 Task: Search one way flight ticket for 2 adults, 4 children and 1 infant on lap in business from Dayton: James M. Cox Dayton International Airport to Raleigh: Raleigh-durham International Airport on 8-5-2023. Choice of flights is Sun country airlines. Number of bags: 8 checked bags. Price is upto 60000. Outbound departure time preference is 19:00.
Action: Mouse moved to (301, 247)
Screenshot: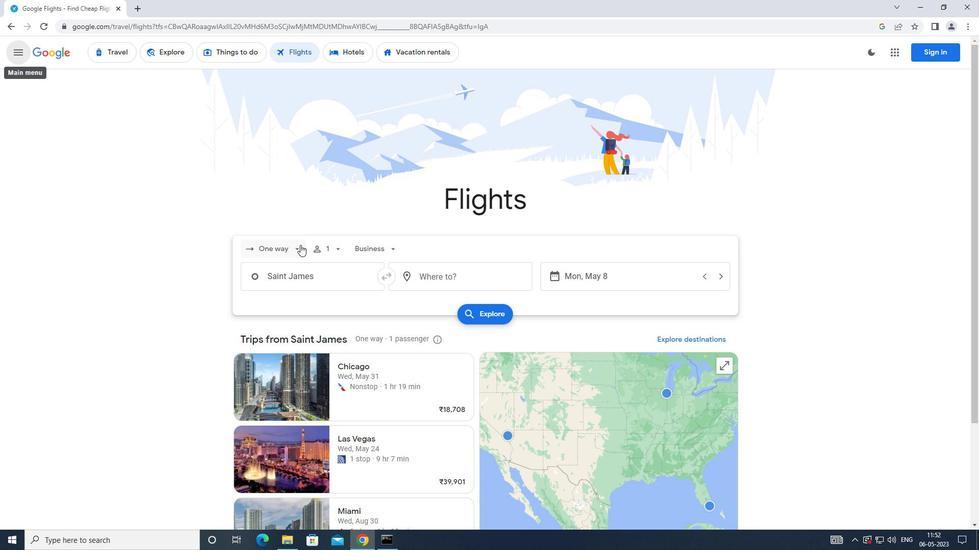 
Action: Mouse pressed left at (301, 247)
Screenshot: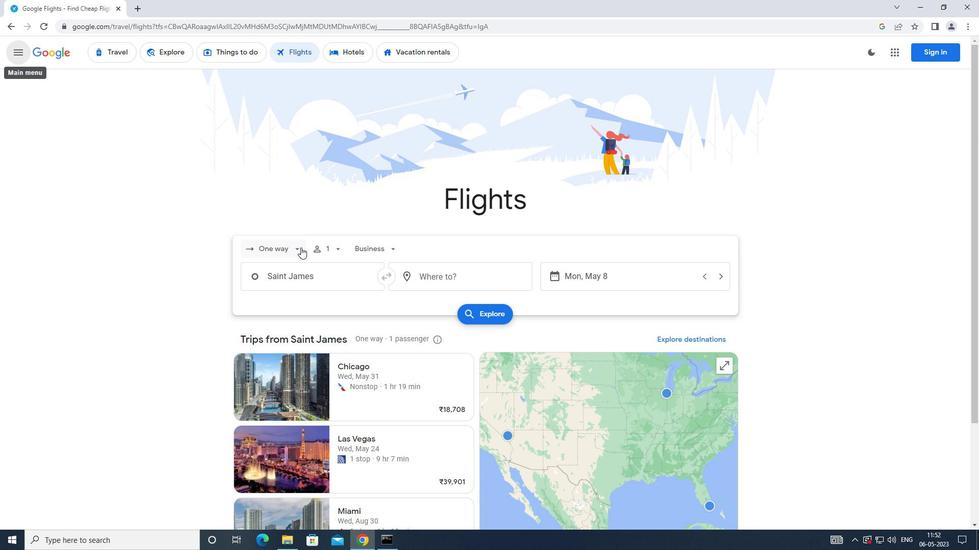 
Action: Mouse moved to (302, 294)
Screenshot: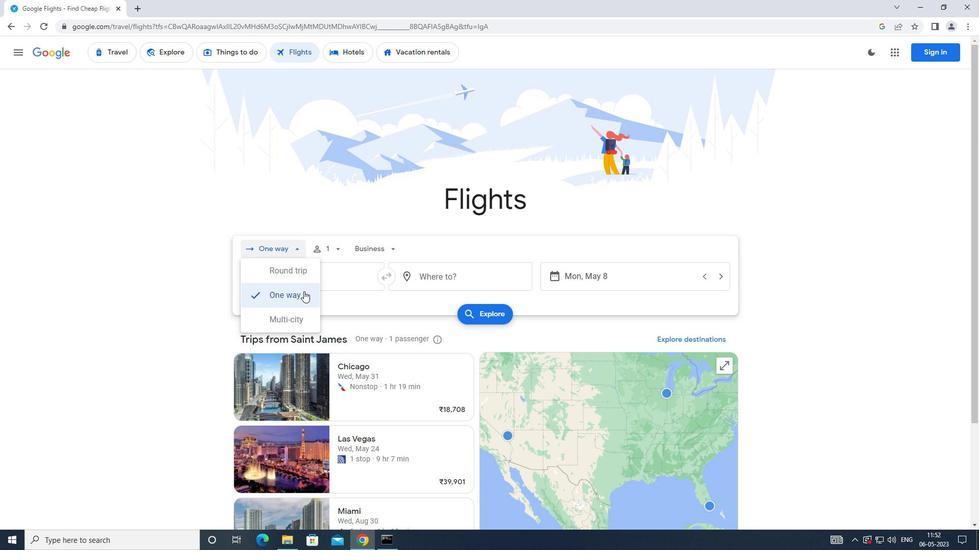 
Action: Mouse pressed left at (302, 294)
Screenshot: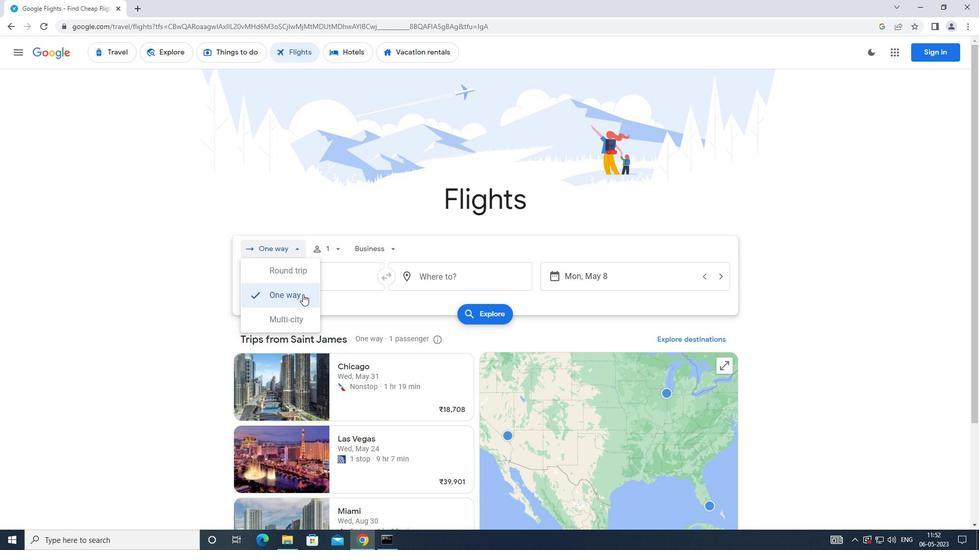 
Action: Mouse moved to (339, 252)
Screenshot: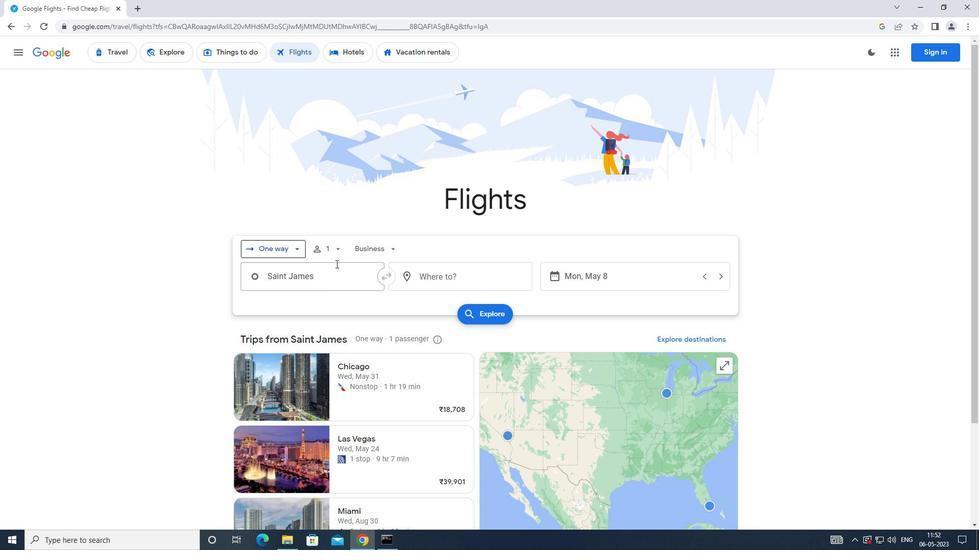 
Action: Mouse pressed left at (339, 252)
Screenshot: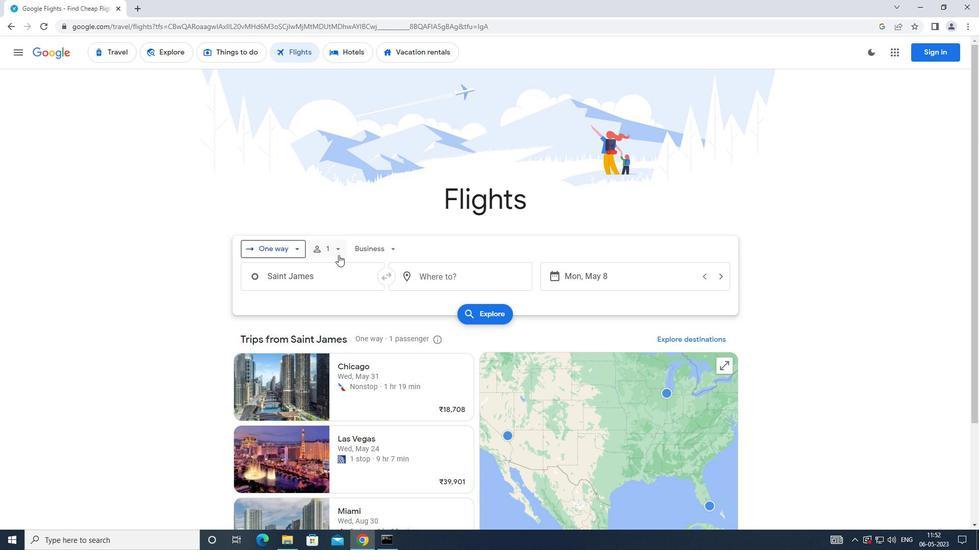 
Action: Mouse moved to (413, 283)
Screenshot: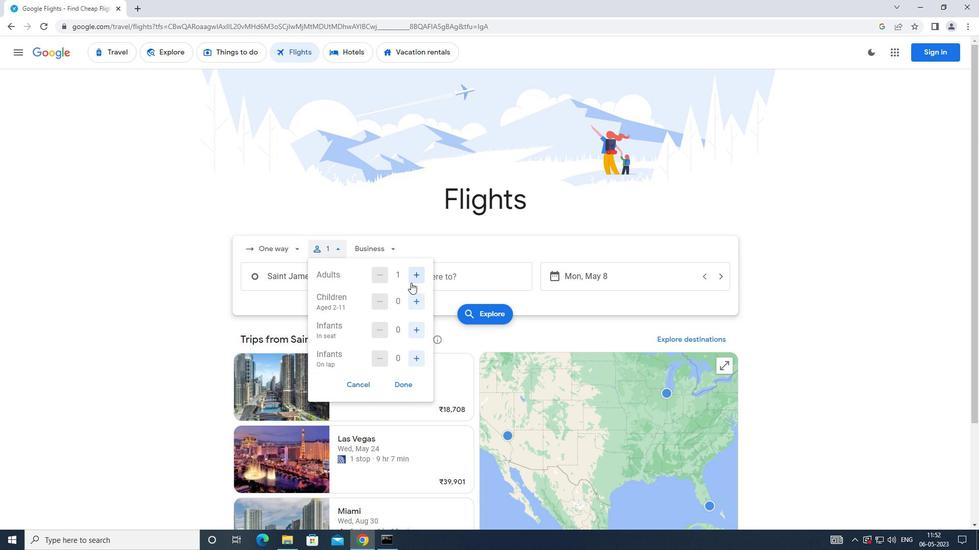 
Action: Mouse pressed left at (413, 283)
Screenshot: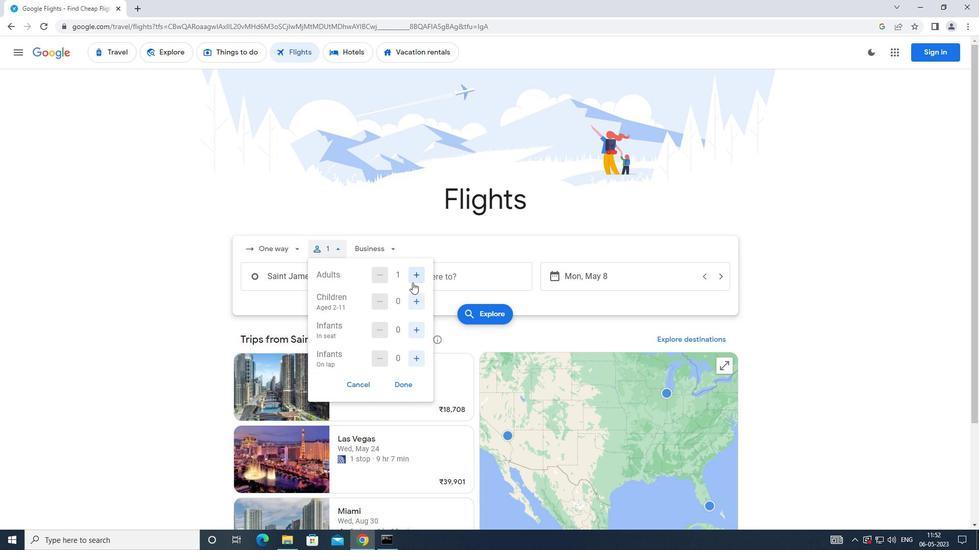 
Action: Mouse moved to (418, 306)
Screenshot: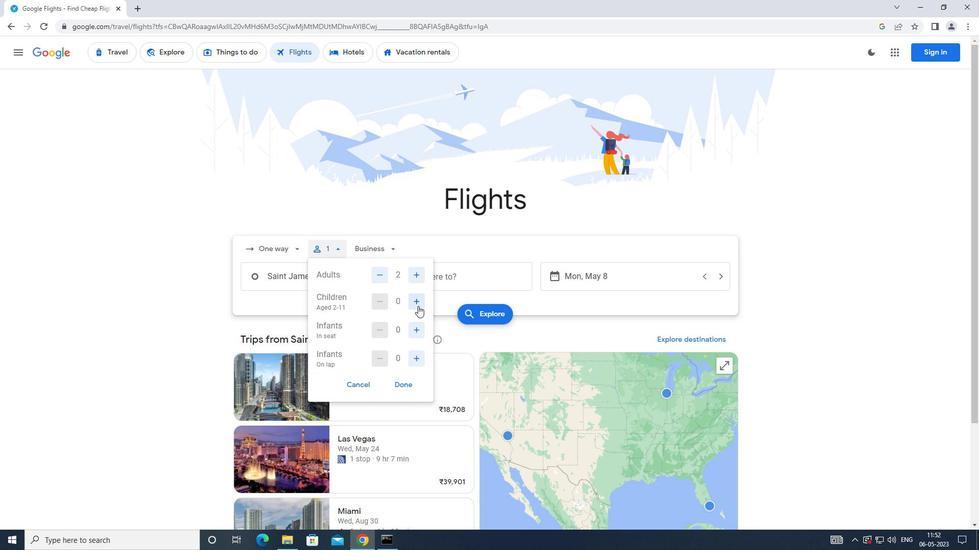 
Action: Mouse pressed left at (418, 306)
Screenshot: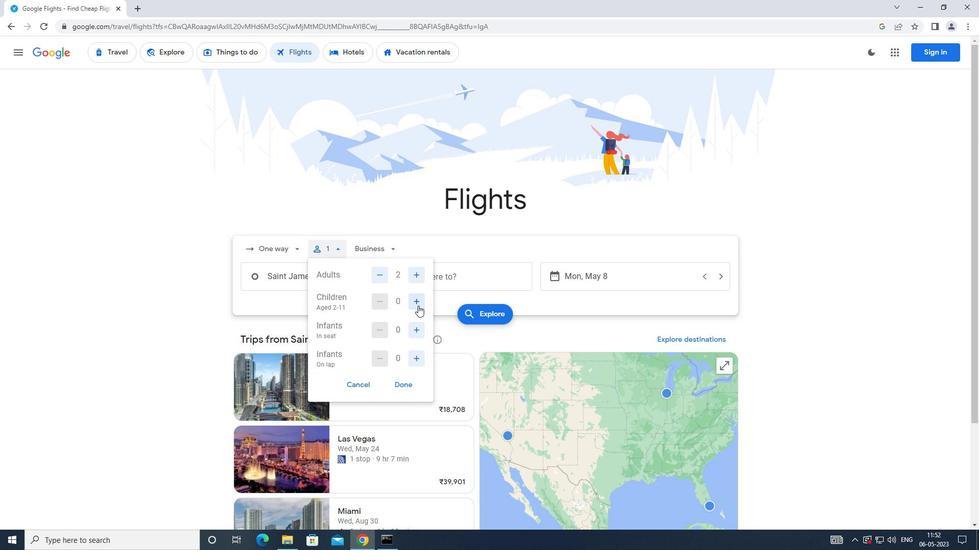 
Action: Mouse moved to (418, 306)
Screenshot: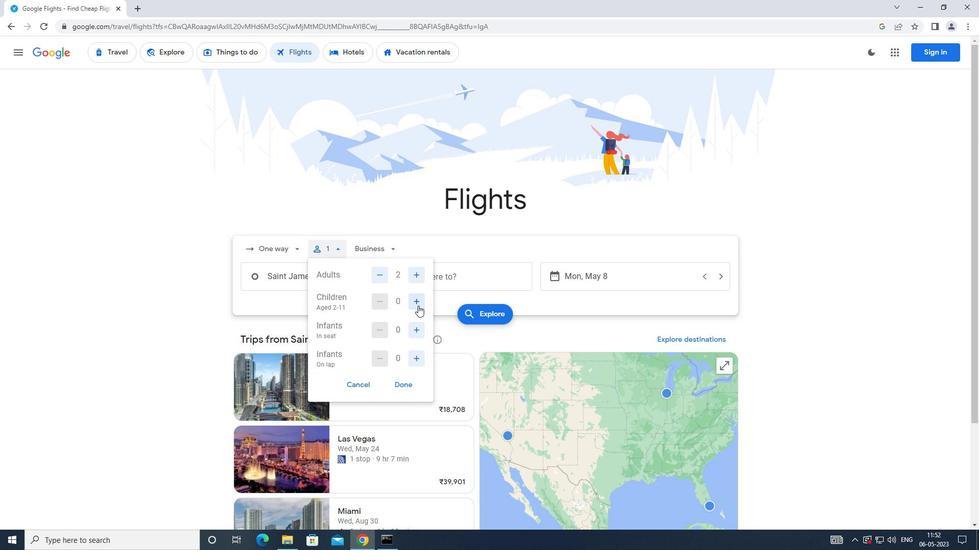 
Action: Mouse pressed left at (418, 306)
Screenshot: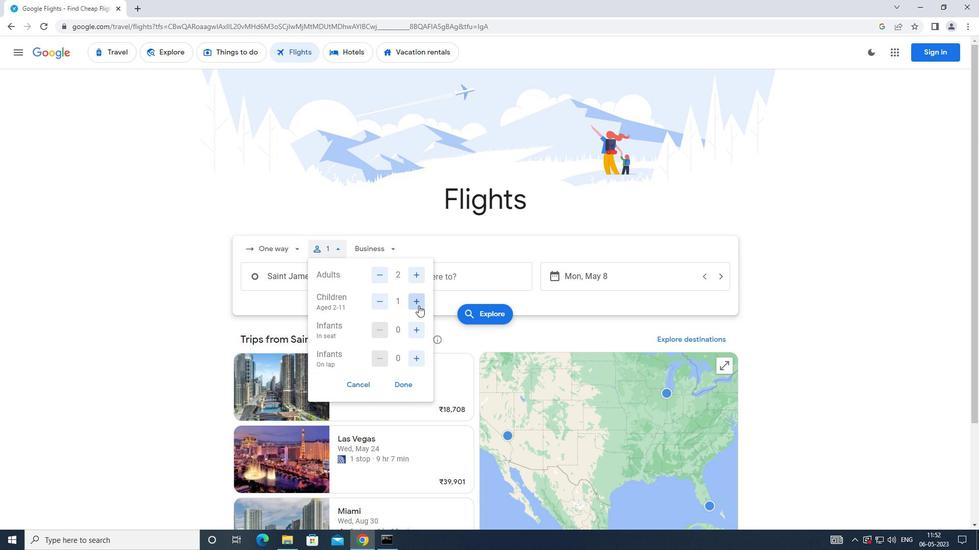 
Action: Mouse pressed left at (418, 306)
Screenshot: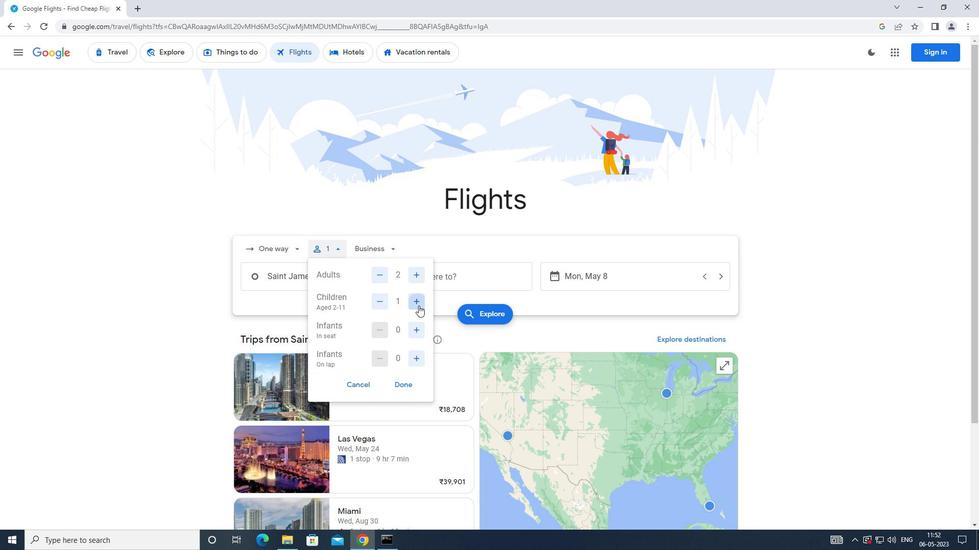 
Action: Mouse pressed left at (418, 306)
Screenshot: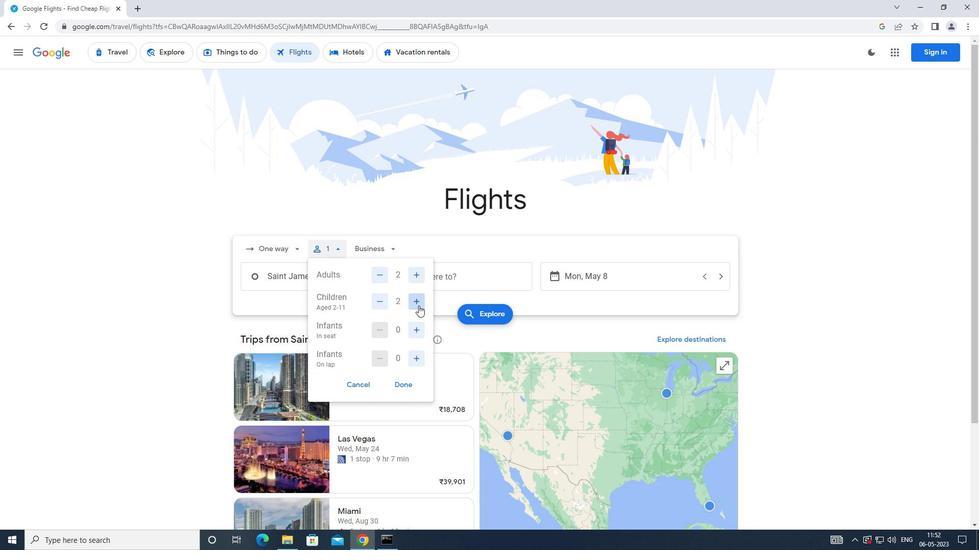 
Action: Mouse moved to (414, 327)
Screenshot: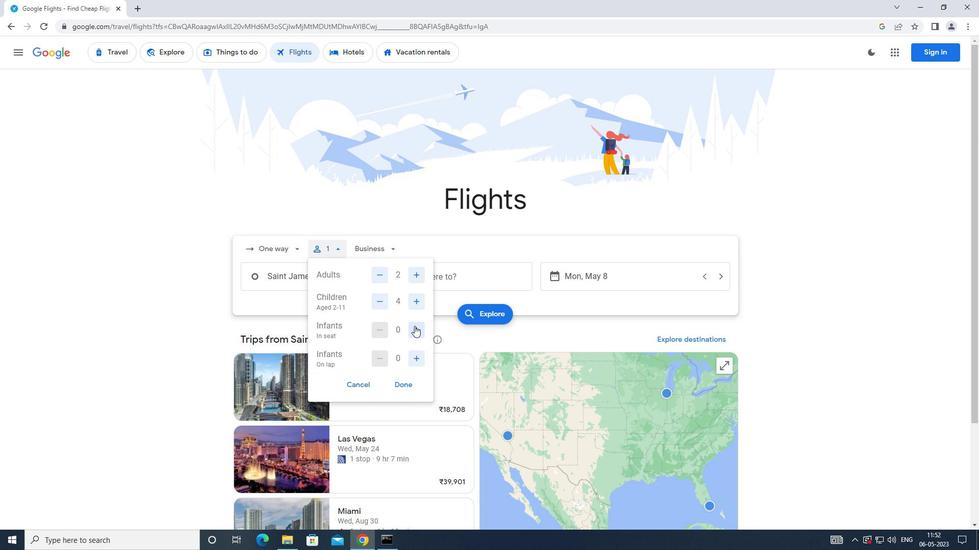 
Action: Mouse pressed left at (414, 327)
Screenshot: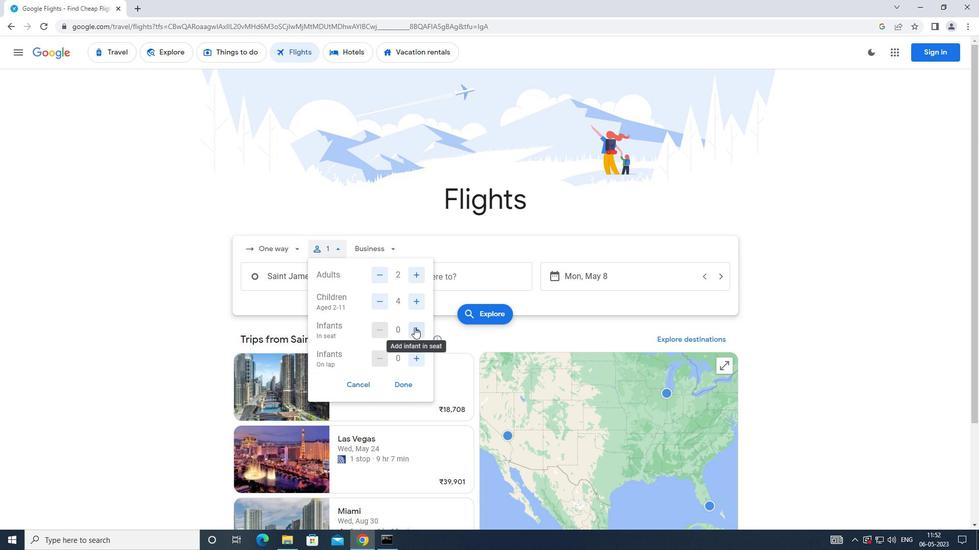 
Action: Mouse moved to (410, 389)
Screenshot: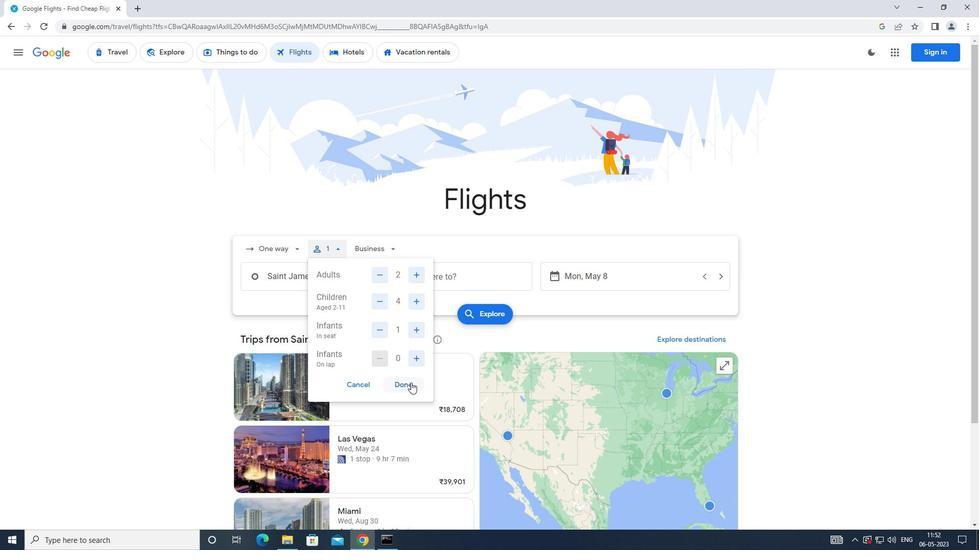 
Action: Mouse pressed left at (410, 389)
Screenshot: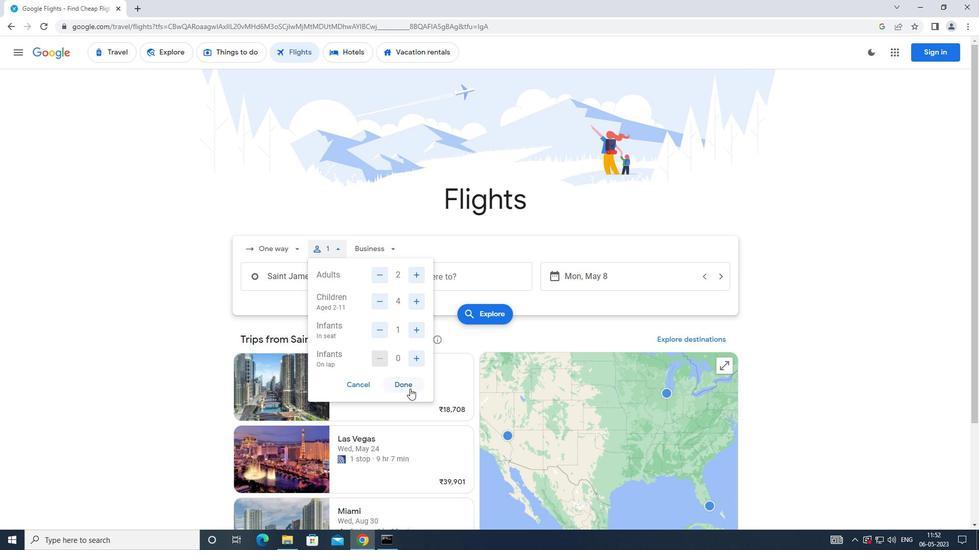 
Action: Mouse moved to (387, 248)
Screenshot: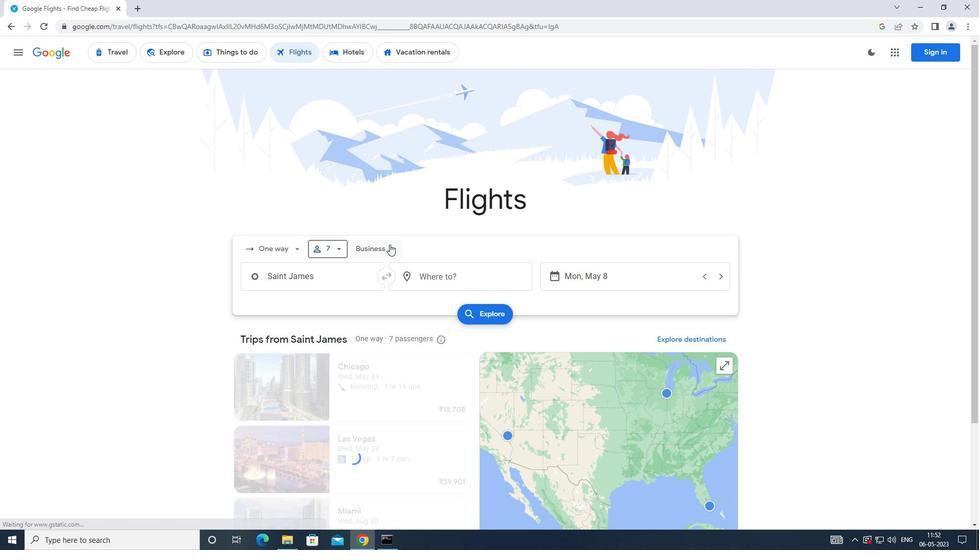
Action: Mouse pressed left at (387, 248)
Screenshot: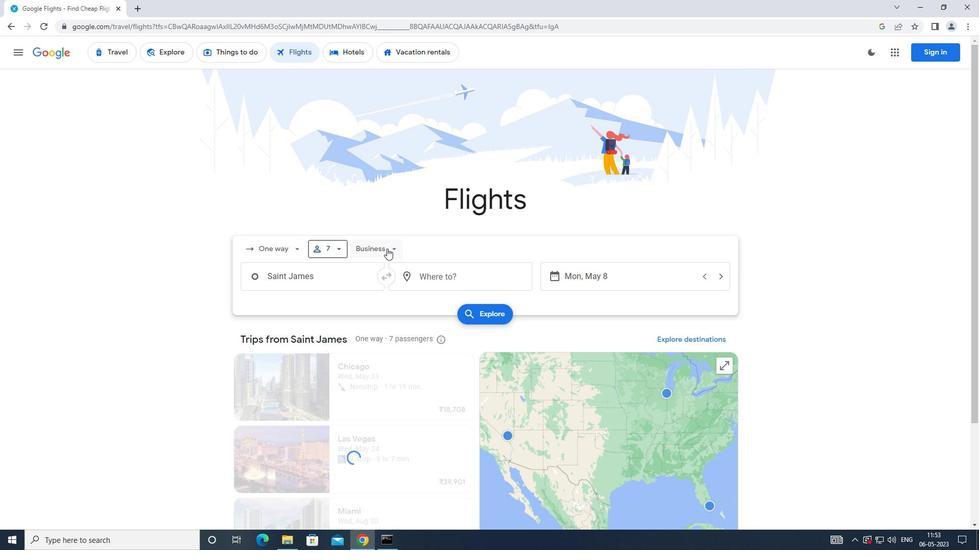 
Action: Mouse moved to (384, 318)
Screenshot: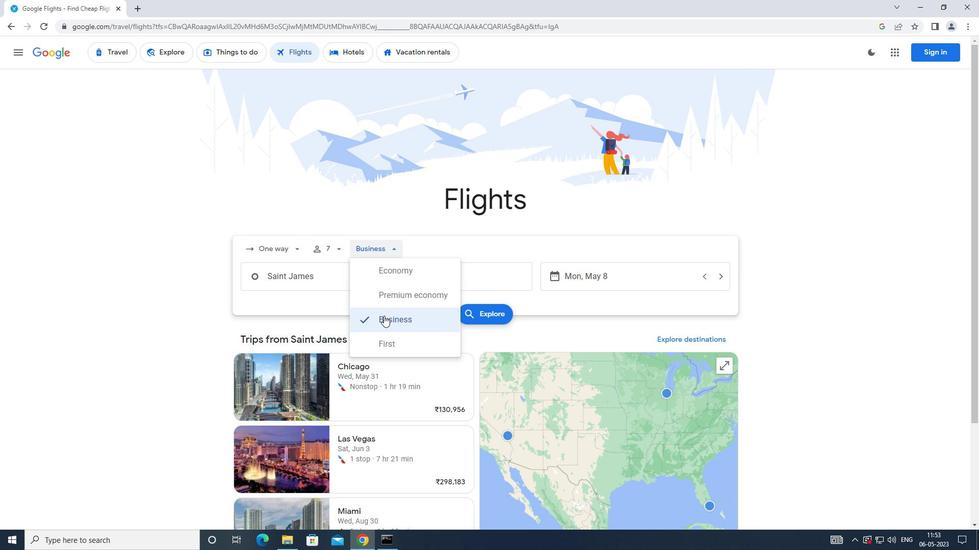 
Action: Mouse pressed left at (384, 318)
Screenshot: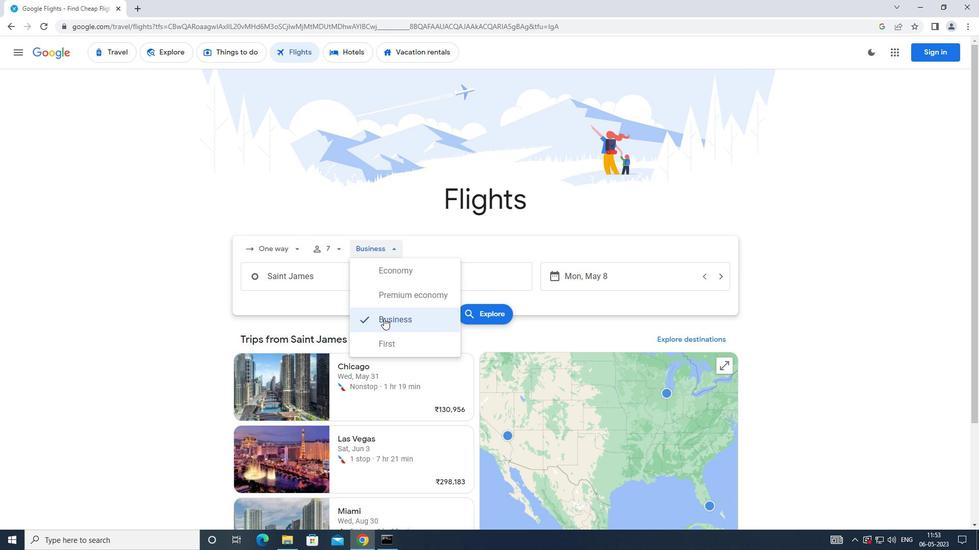 
Action: Mouse moved to (315, 284)
Screenshot: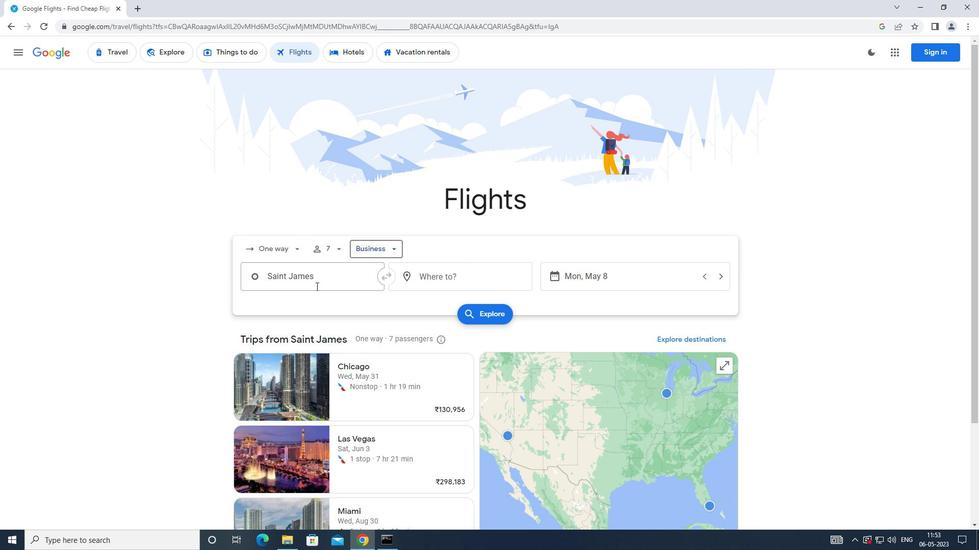 
Action: Mouse pressed left at (315, 284)
Screenshot: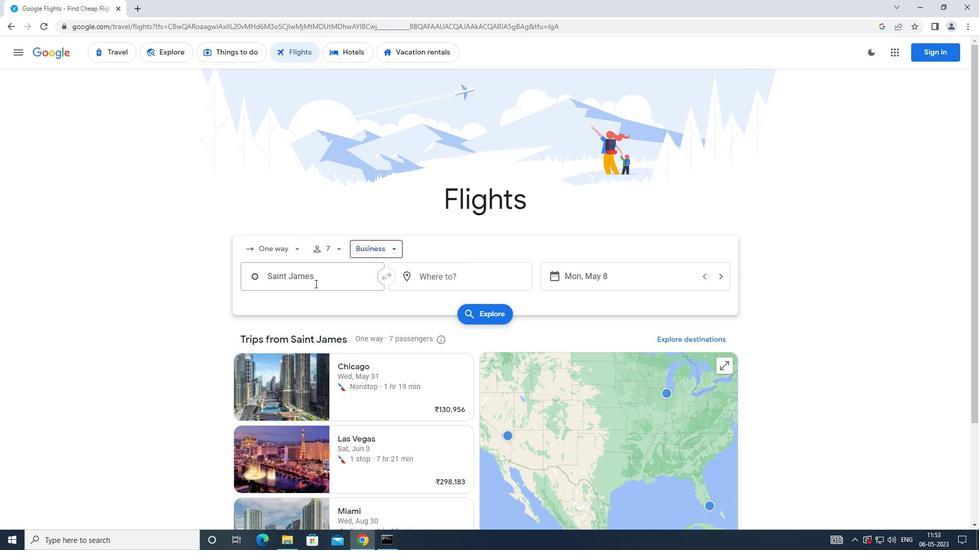 
Action: Mouse moved to (320, 295)
Screenshot: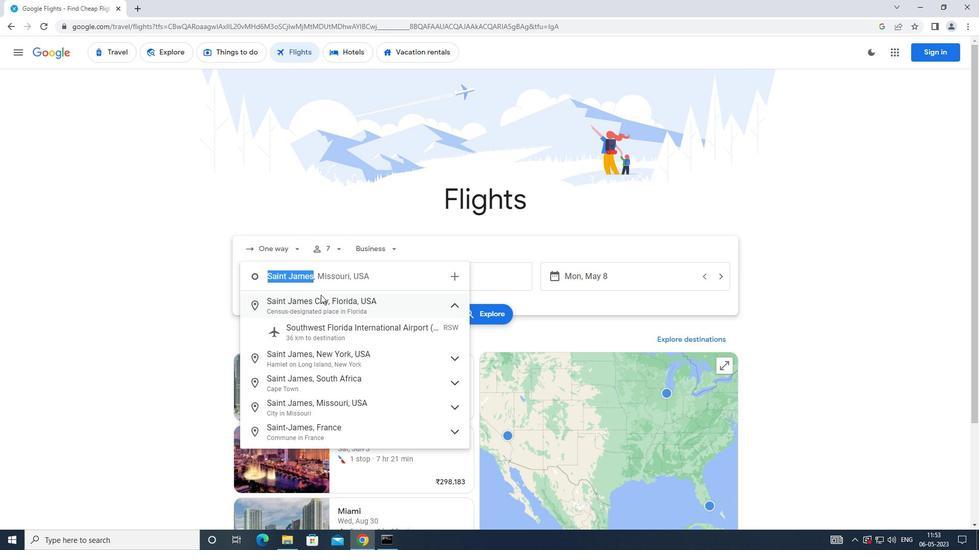 
Action: Key pressed <Key.caps_lock>j<Key.caps_lock>ames<Key.space><Key.caps_lock>m<Key.caps_lock>.<Key.enter>
Screenshot: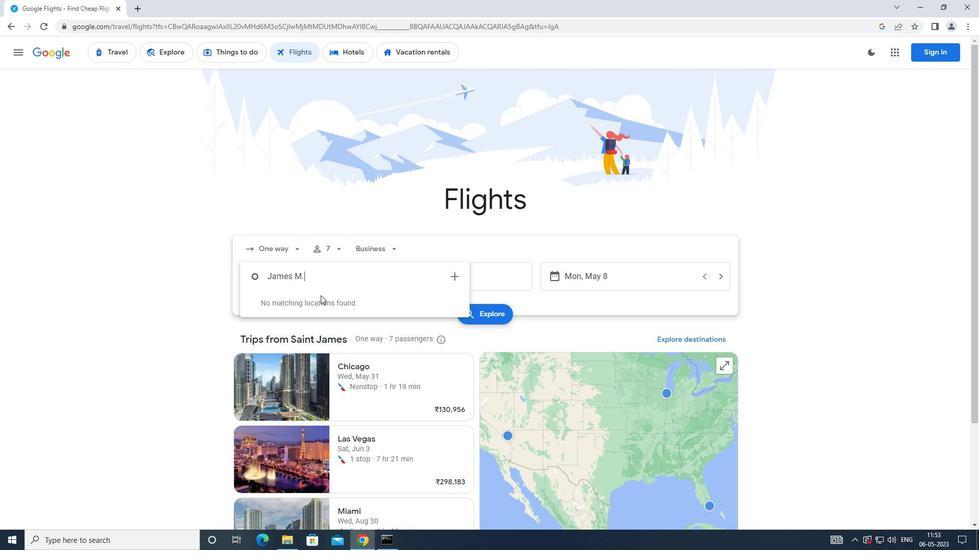 
Action: Mouse moved to (437, 285)
Screenshot: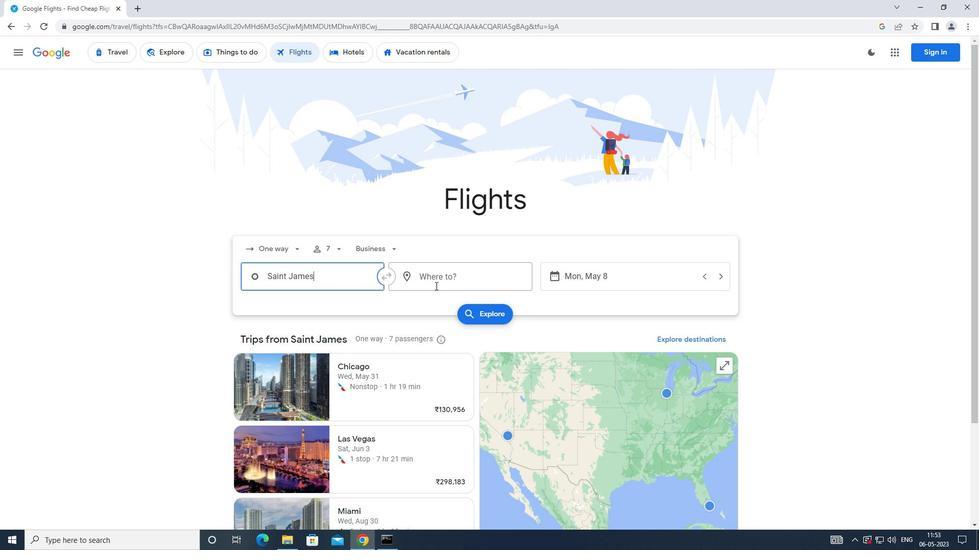 
Action: Mouse pressed left at (437, 285)
Screenshot: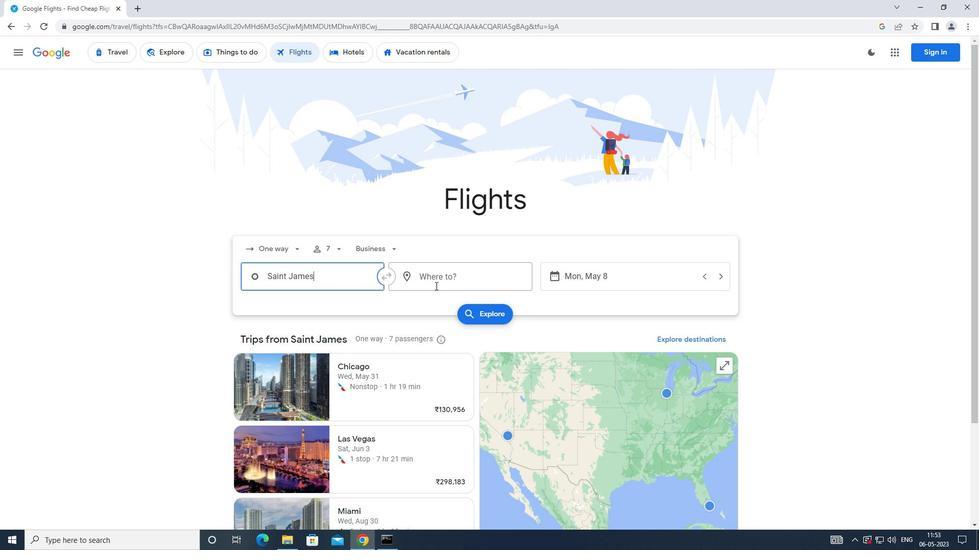 
Action: Mouse moved to (437, 285)
Screenshot: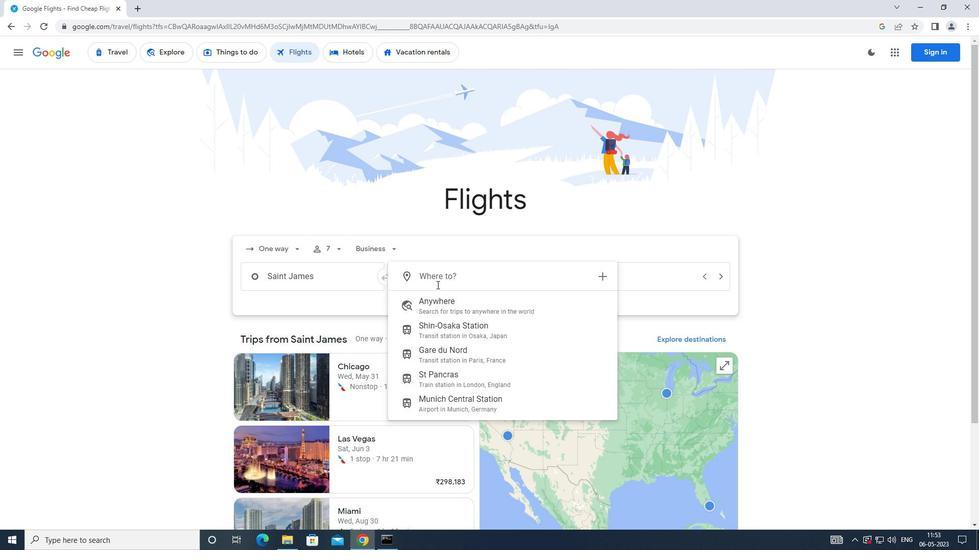
Action: Key pressed <Key.caps_lock>r<Key.caps_lock>
Screenshot: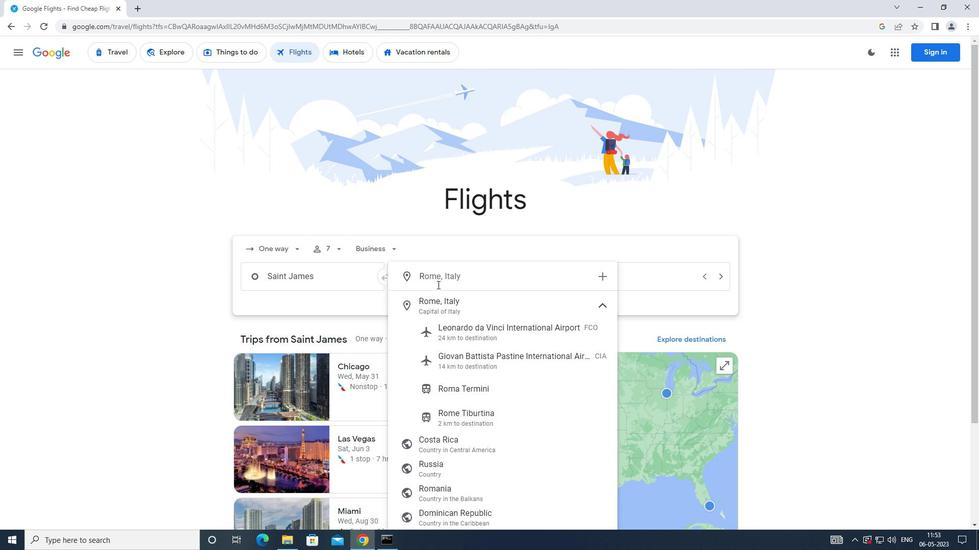 
Action: Mouse moved to (437, 285)
Screenshot: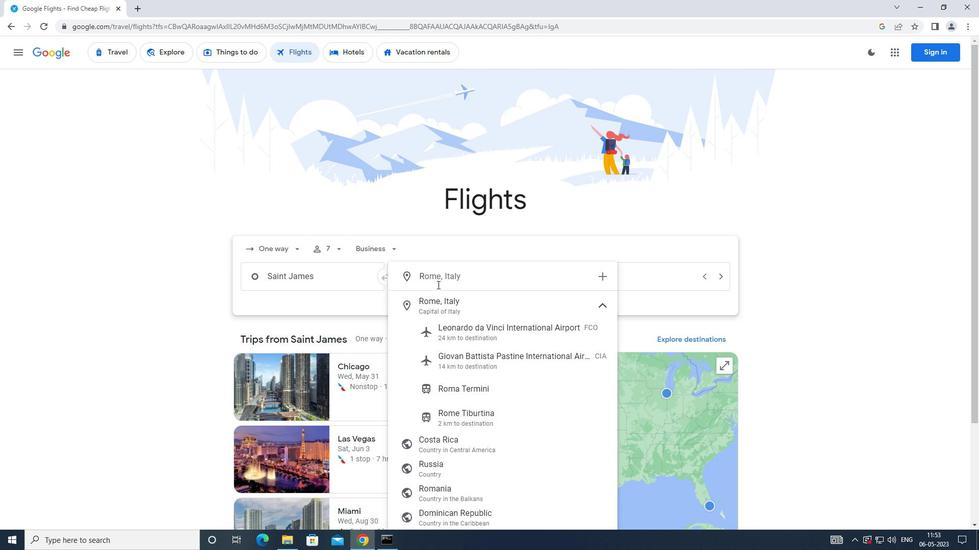 
Action: Key pressed a
Screenshot: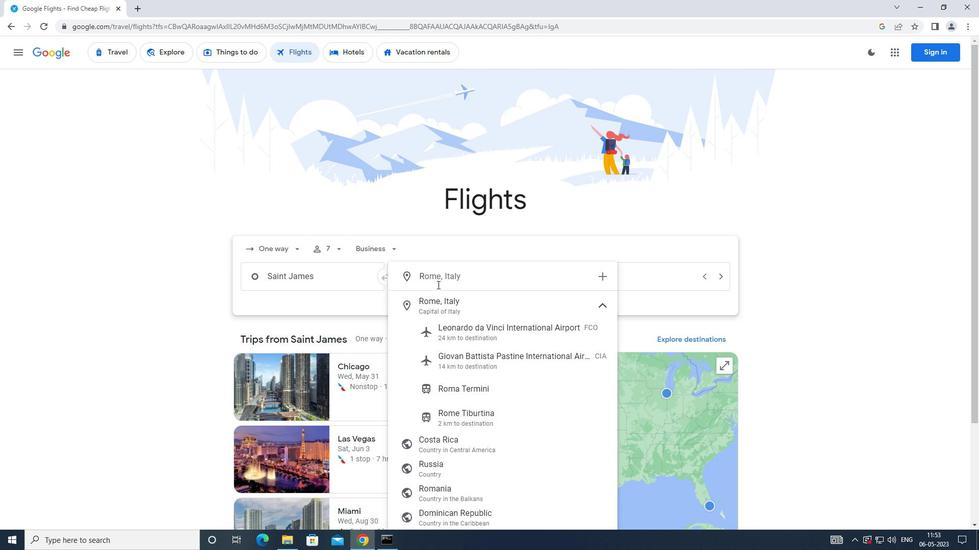 
Action: Mouse moved to (437, 285)
Screenshot: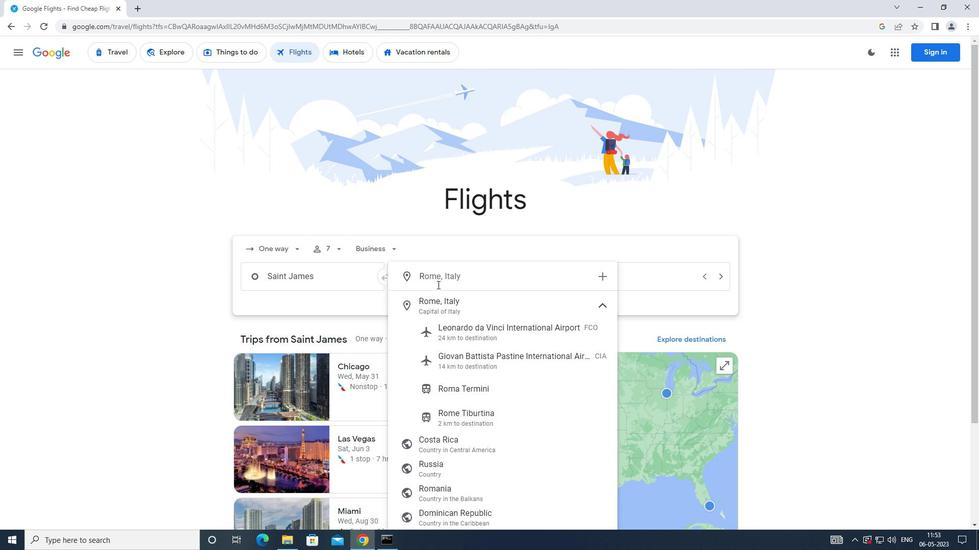
Action: Key pressed leigh
Screenshot: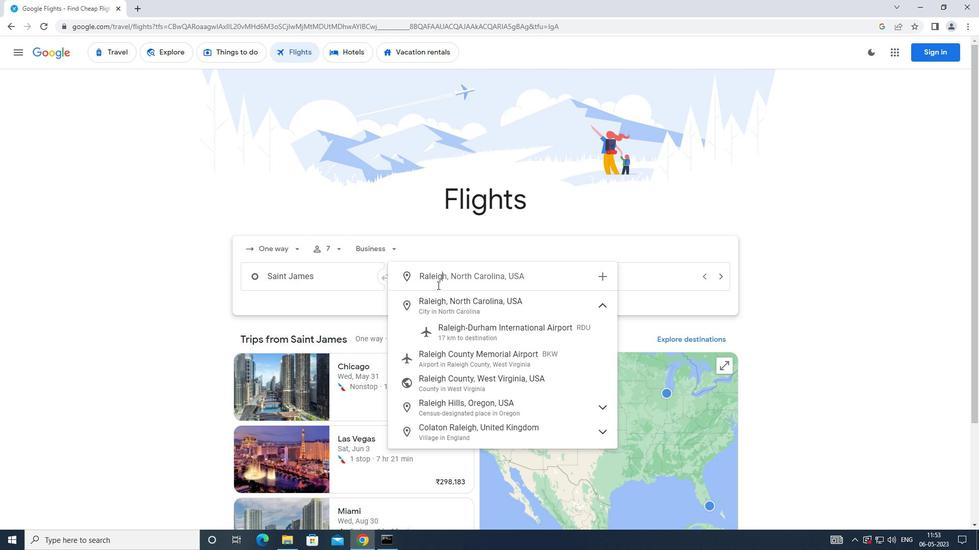 
Action: Mouse moved to (454, 345)
Screenshot: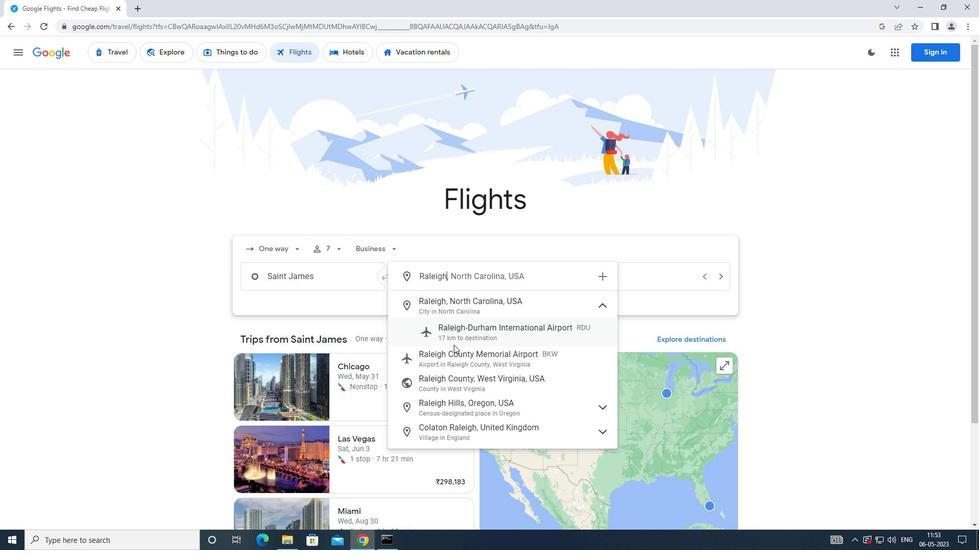 
Action: Mouse pressed left at (454, 345)
Screenshot: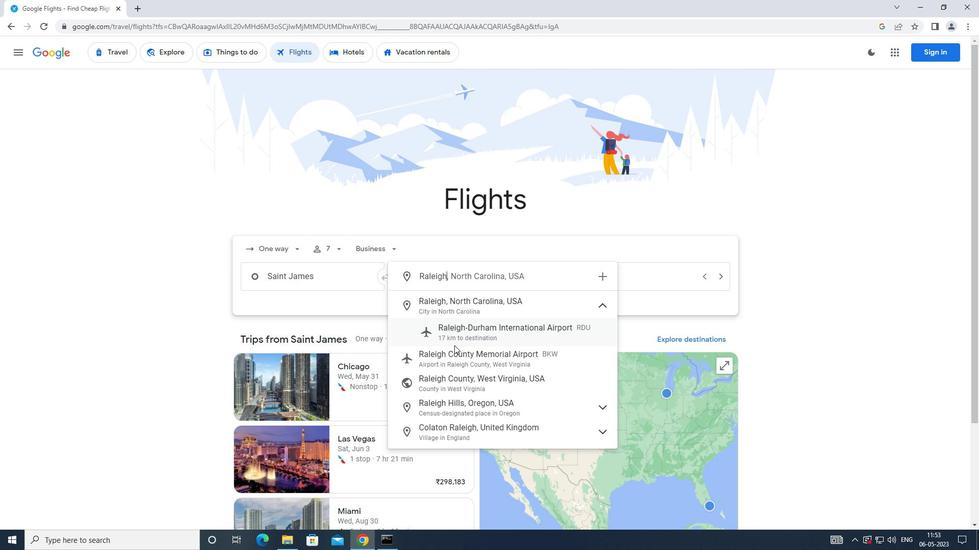 
Action: Mouse moved to (551, 282)
Screenshot: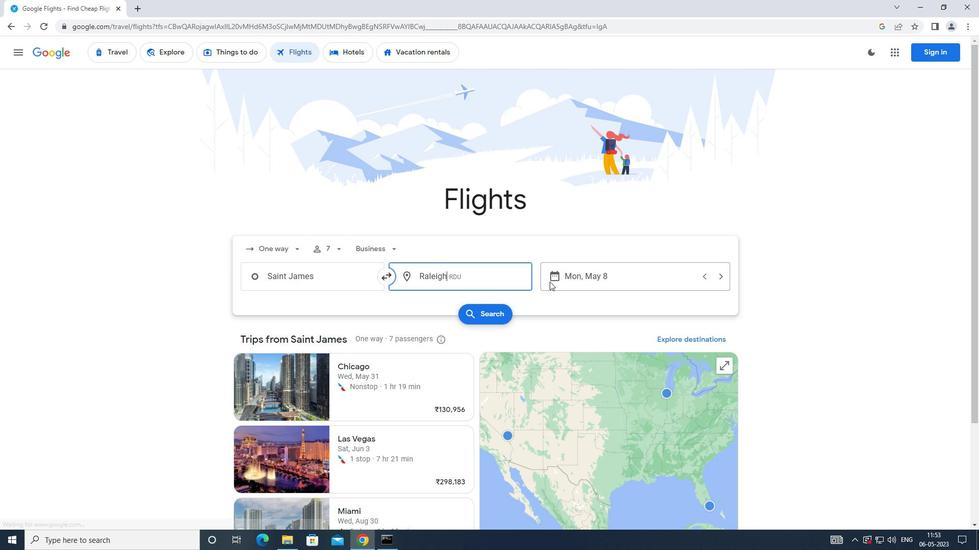 
Action: Mouse pressed left at (551, 282)
Screenshot: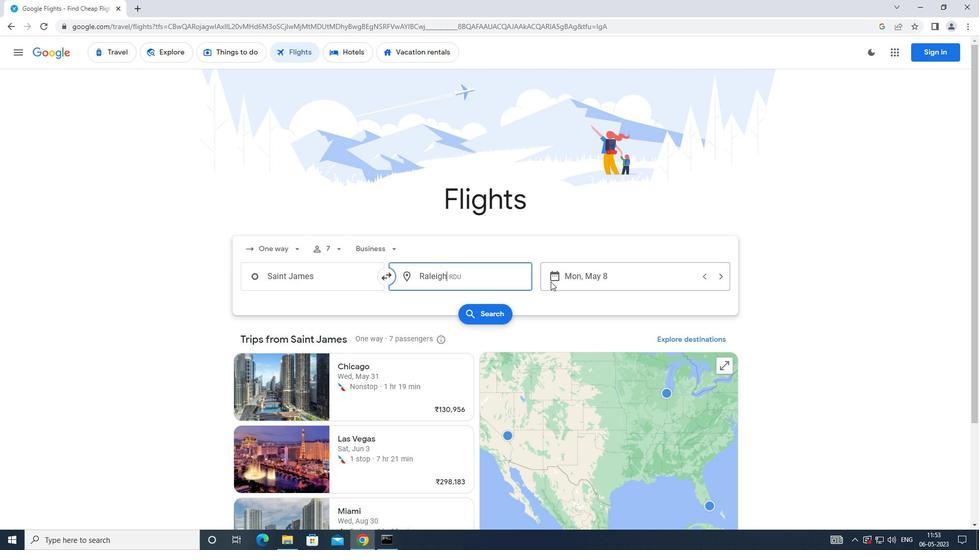 
Action: Mouse moved to (397, 367)
Screenshot: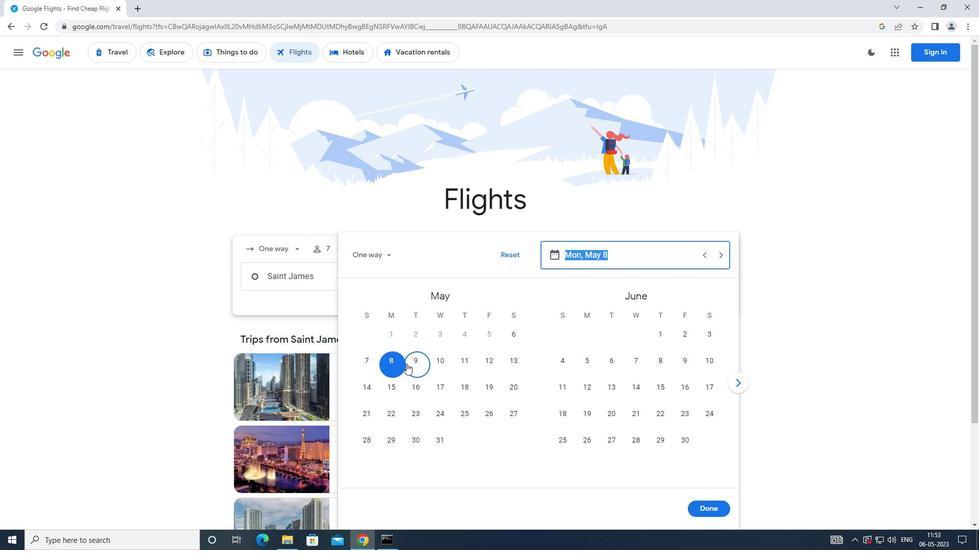 
Action: Mouse pressed left at (397, 367)
Screenshot: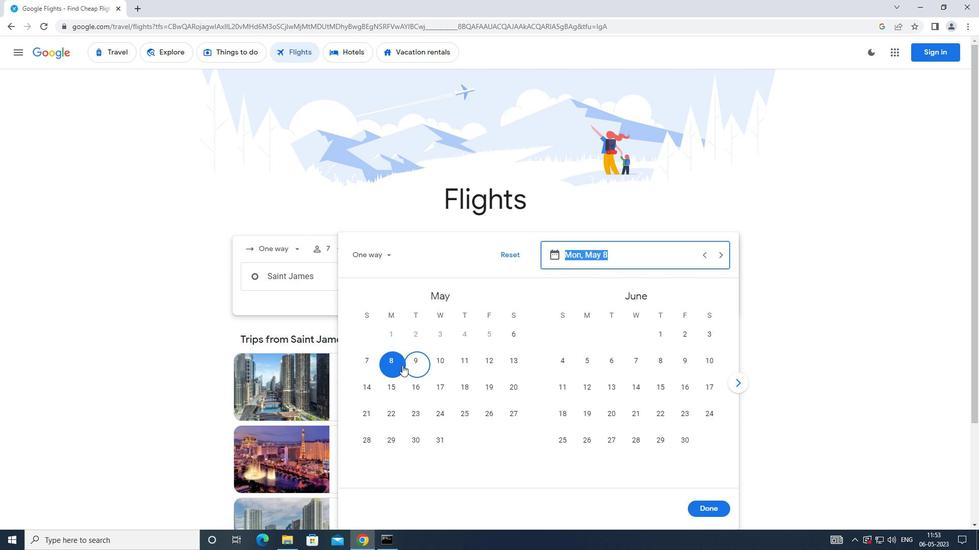 
Action: Mouse moved to (705, 512)
Screenshot: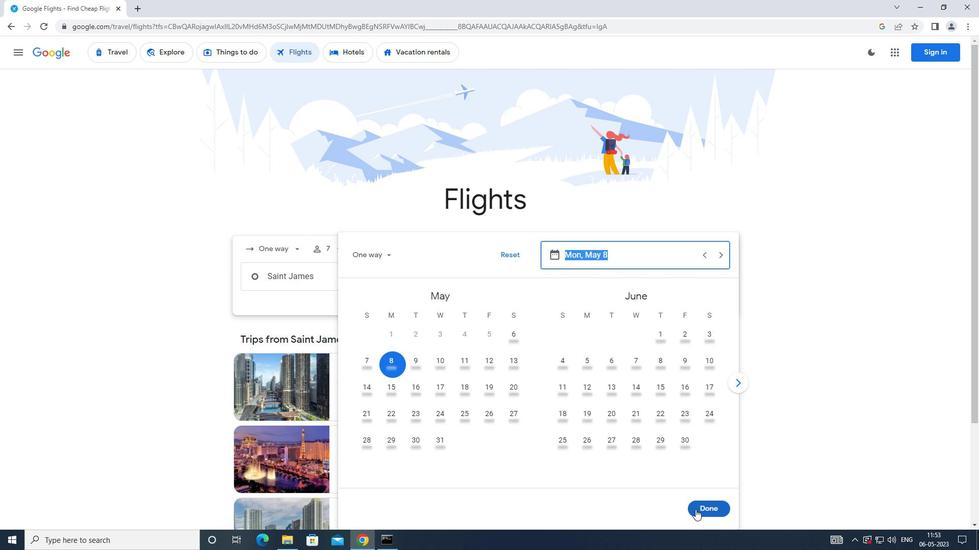 
Action: Mouse pressed left at (705, 512)
Screenshot: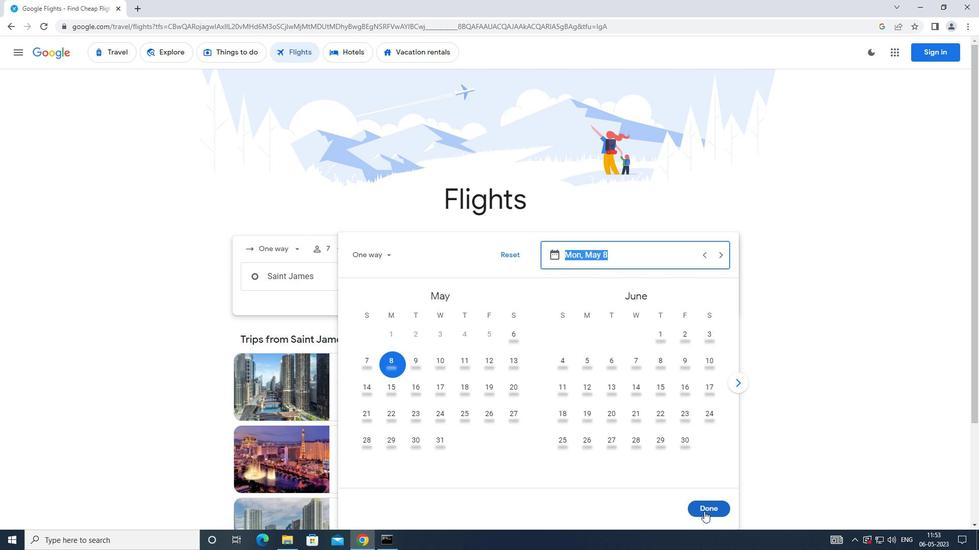 
Action: Mouse moved to (491, 310)
Screenshot: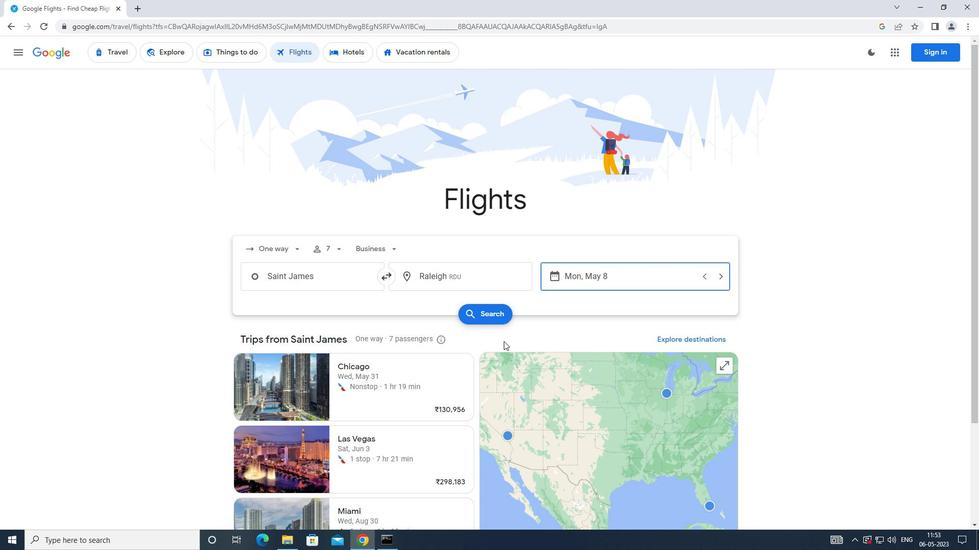 
Action: Mouse pressed left at (491, 310)
Screenshot: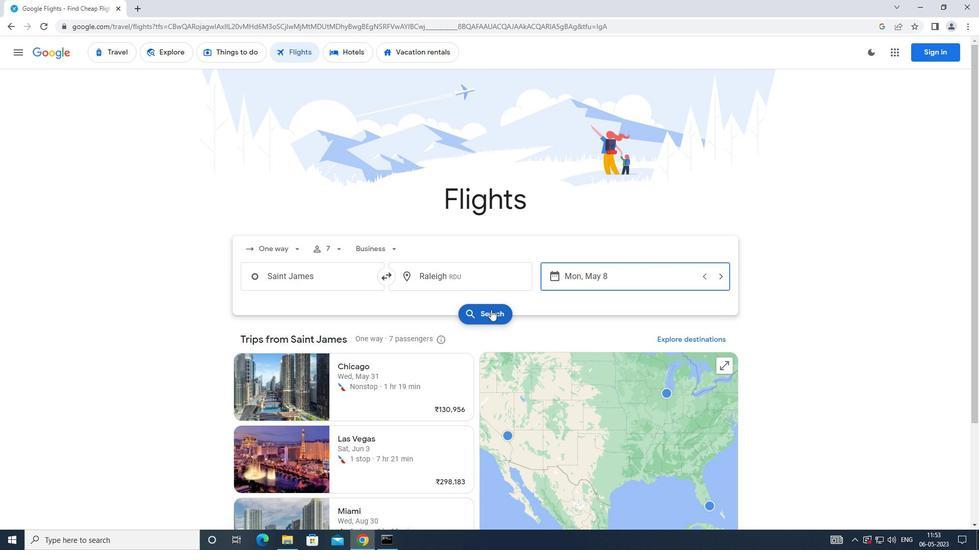 
Action: Mouse moved to (237, 141)
Screenshot: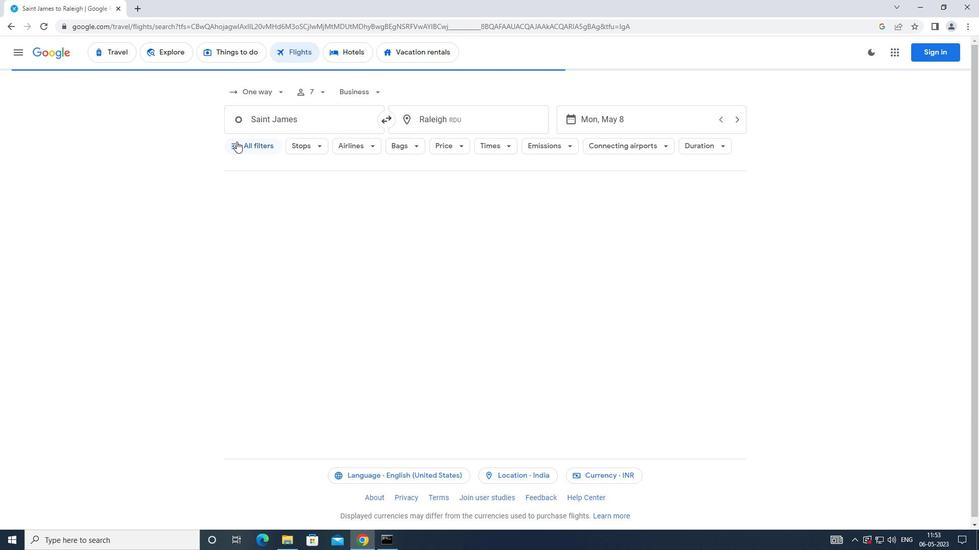 
Action: Mouse pressed left at (237, 141)
Screenshot: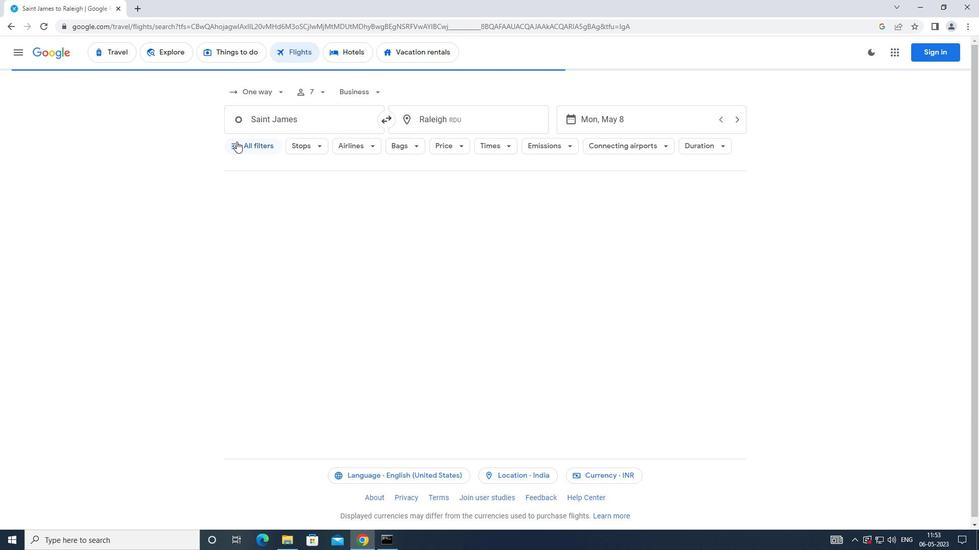 
Action: Mouse moved to (327, 285)
Screenshot: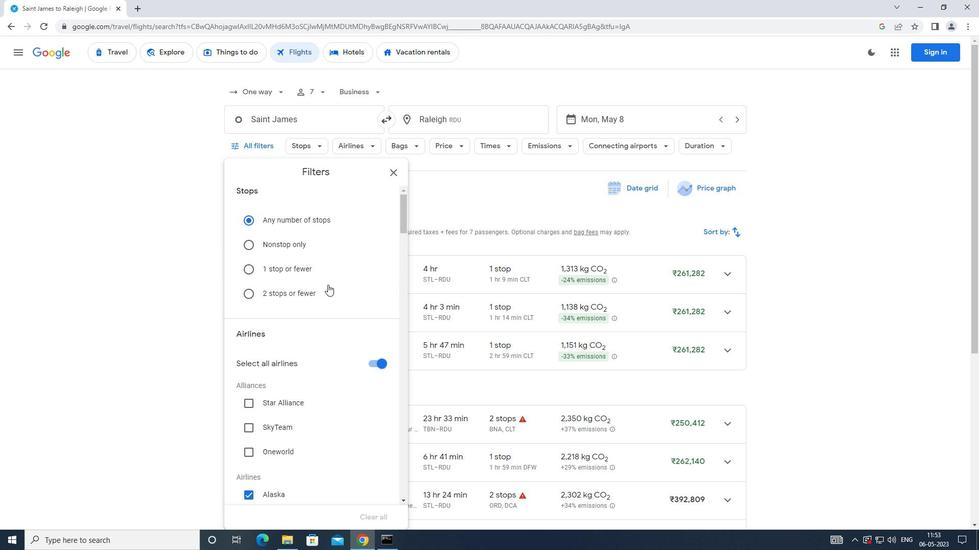
Action: Mouse scrolled (327, 285) with delta (0, 0)
Screenshot: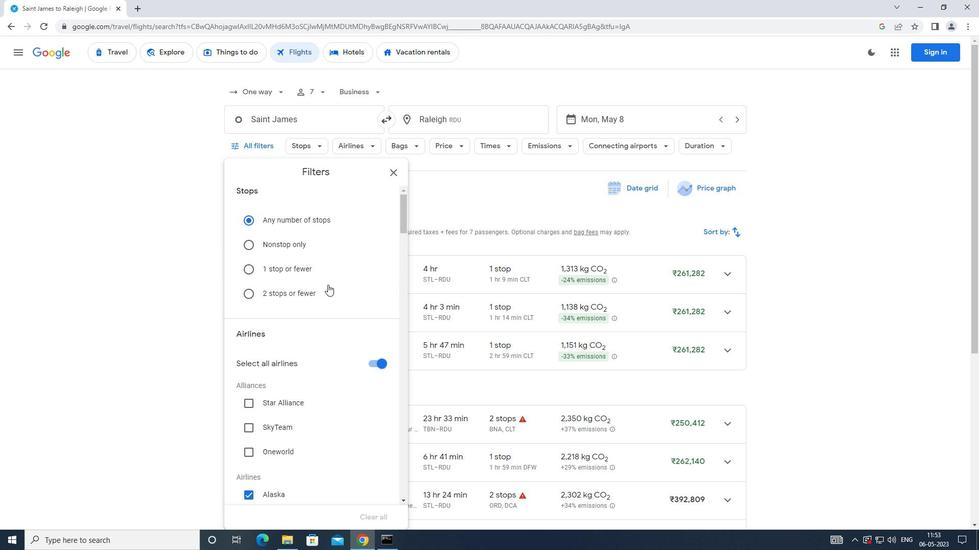 
Action: Mouse moved to (327, 286)
Screenshot: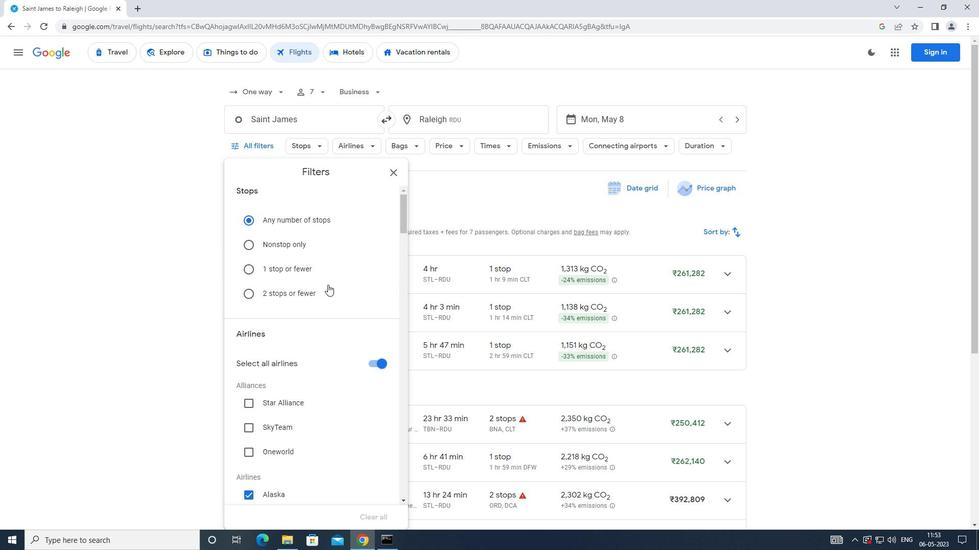 
Action: Mouse scrolled (327, 286) with delta (0, 0)
Screenshot: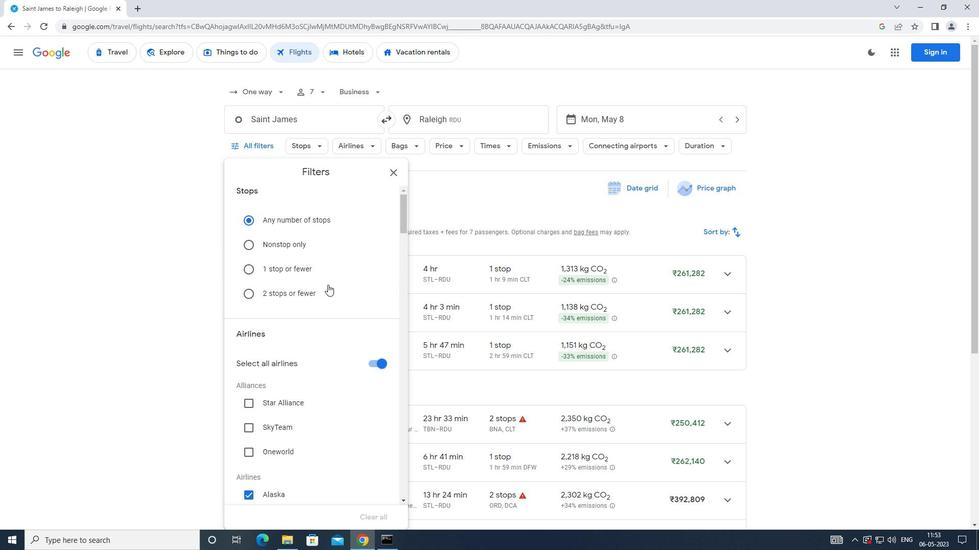 
Action: Mouse moved to (376, 261)
Screenshot: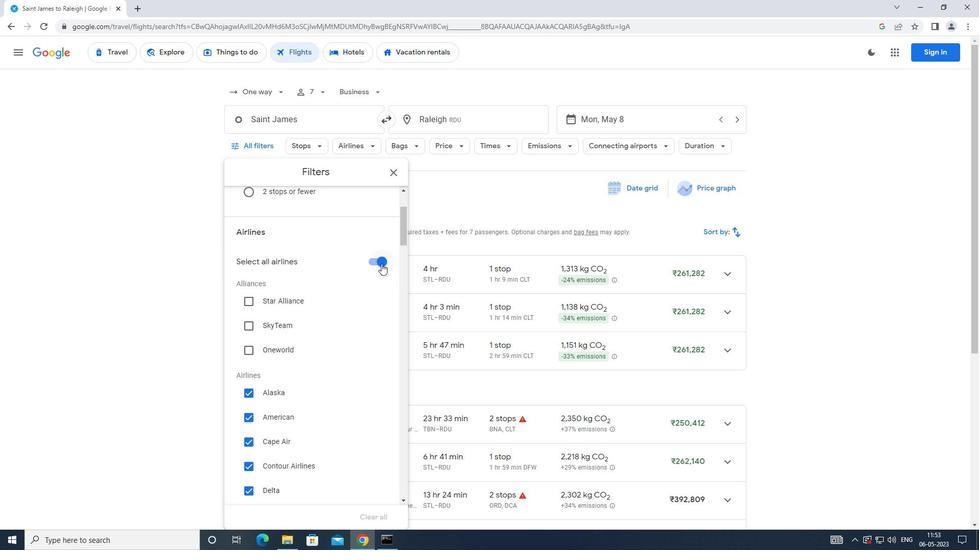 
Action: Mouse pressed left at (376, 261)
Screenshot: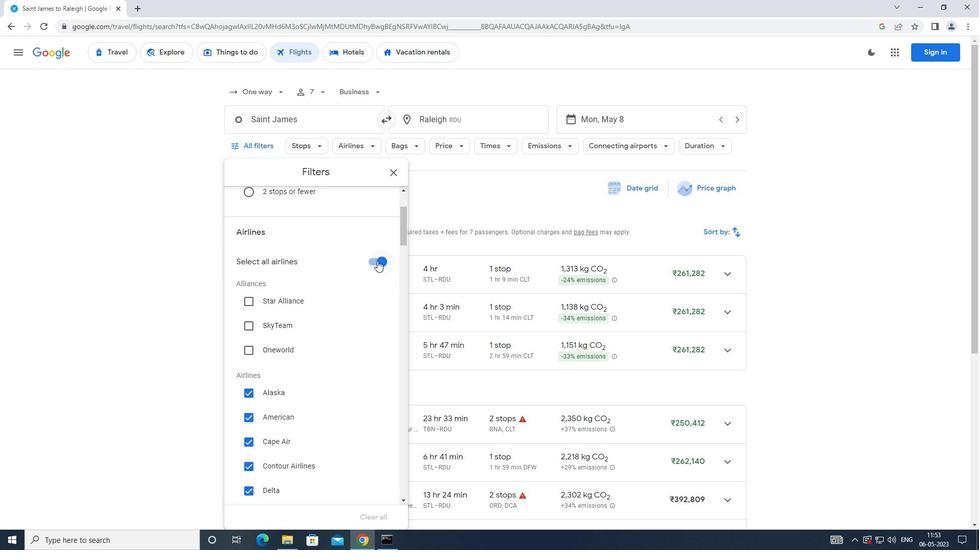 
Action: Mouse moved to (337, 275)
Screenshot: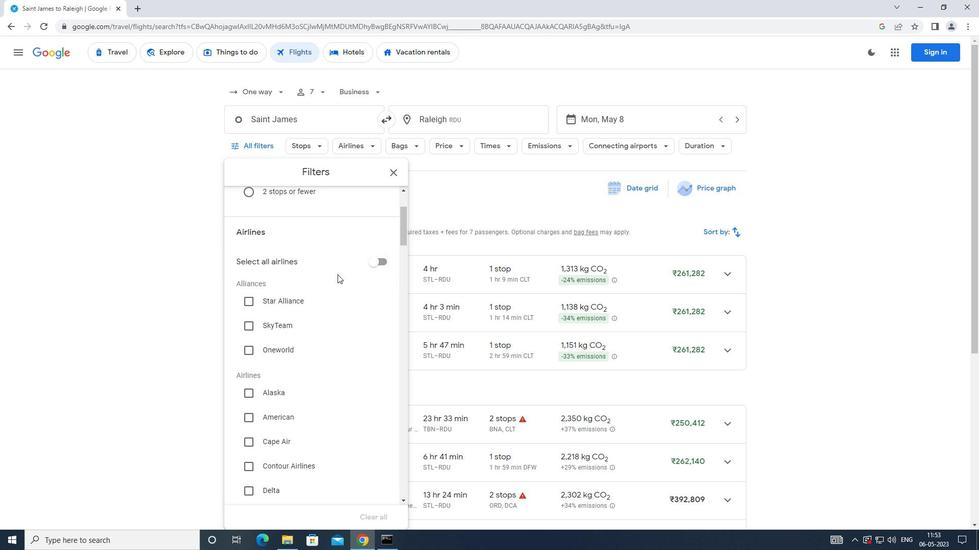 
Action: Mouse scrolled (337, 275) with delta (0, 0)
Screenshot: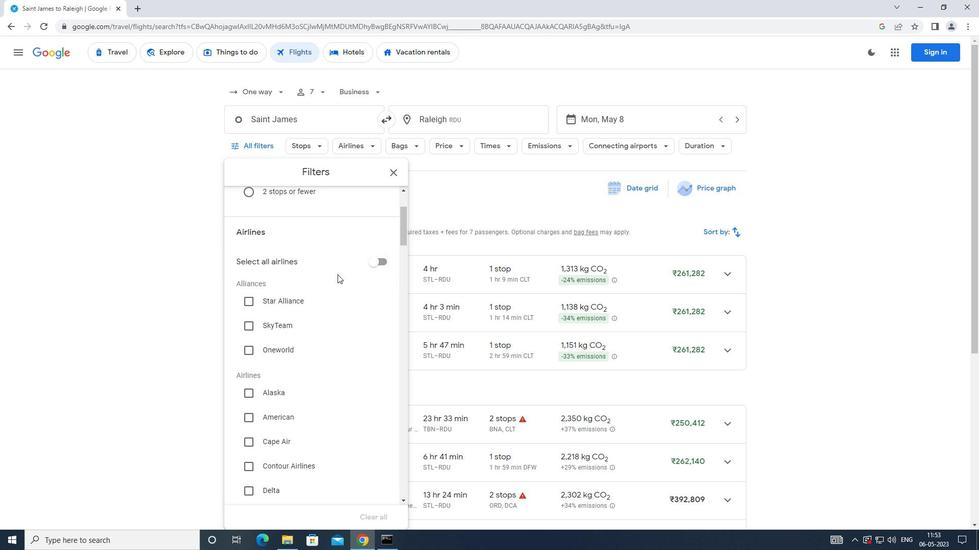 
Action: Mouse moved to (336, 278)
Screenshot: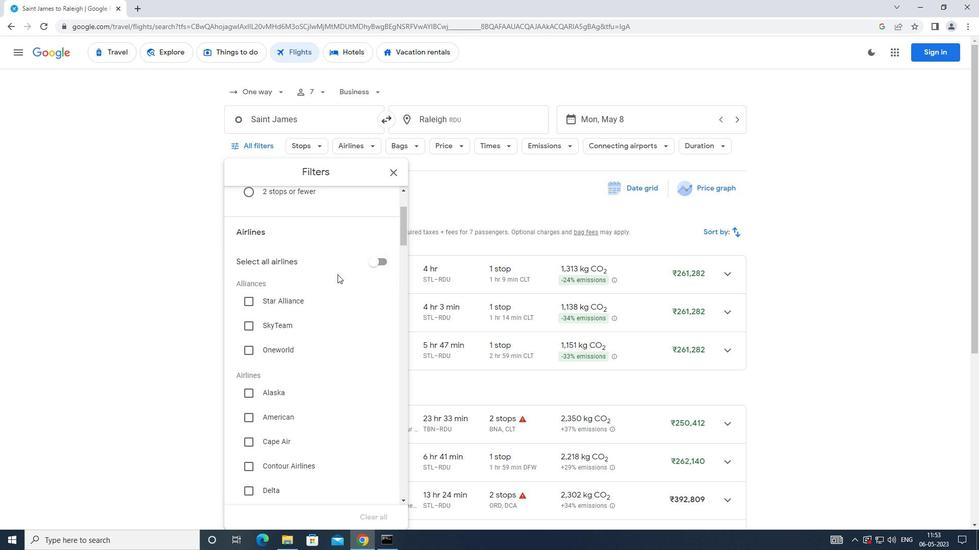 
Action: Mouse scrolled (336, 277) with delta (0, 0)
Screenshot: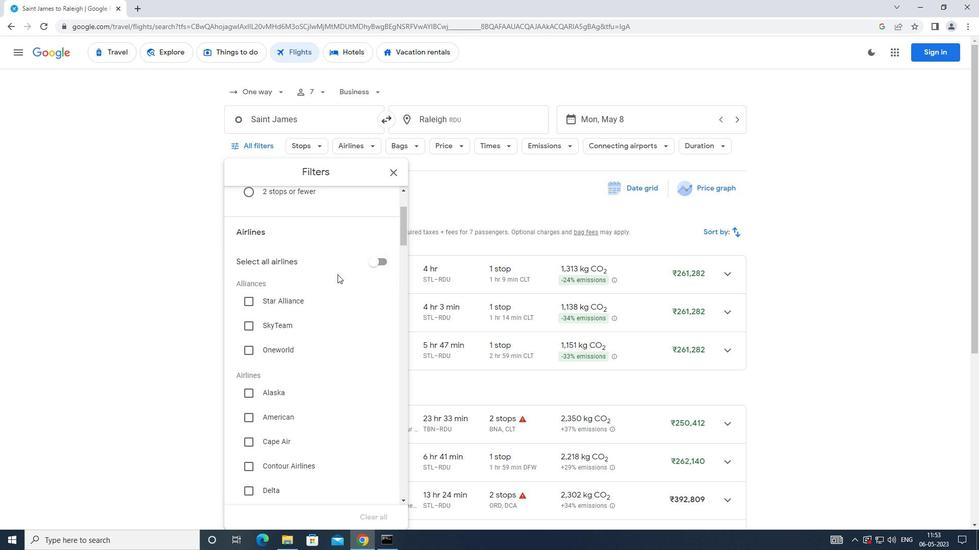 
Action: Mouse moved to (336, 279)
Screenshot: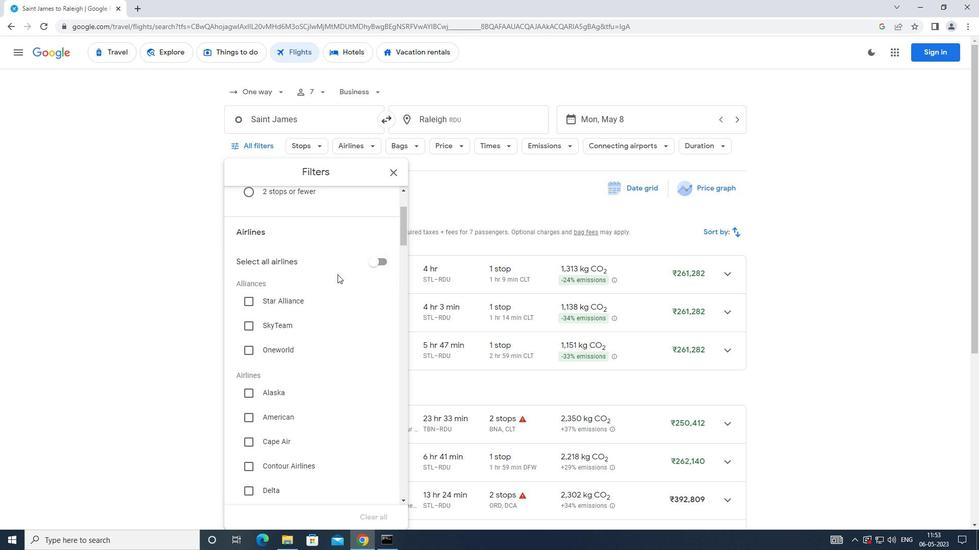 
Action: Mouse scrolled (336, 278) with delta (0, 0)
Screenshot: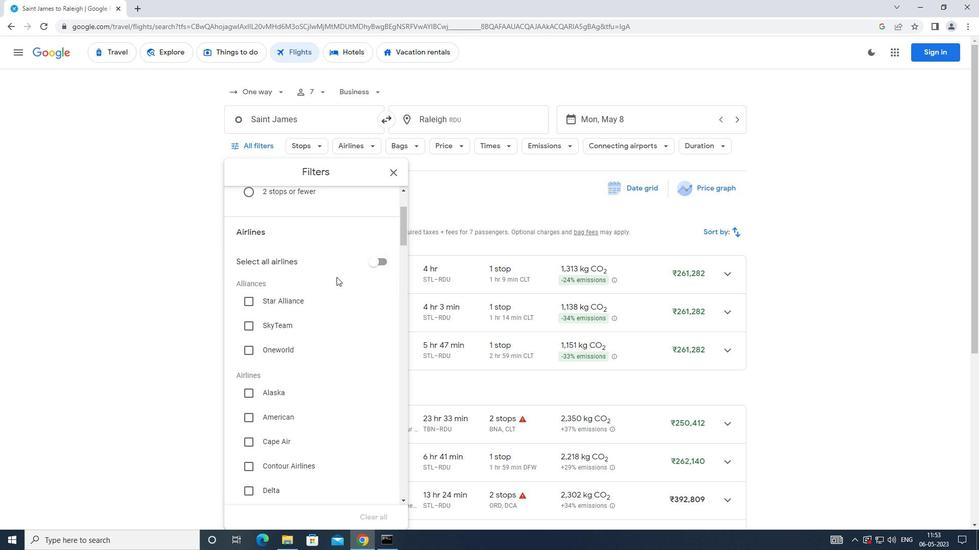 
Action: Mouse moved to (343, 270)
Screenshot: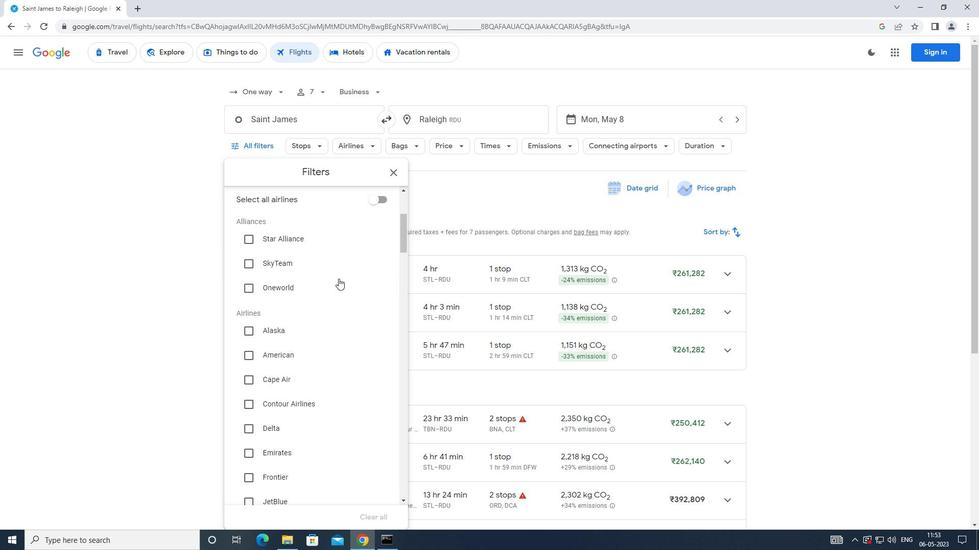 
Action: Mouse scrolled (343, 270) with delta (0, 0)
Screenshot: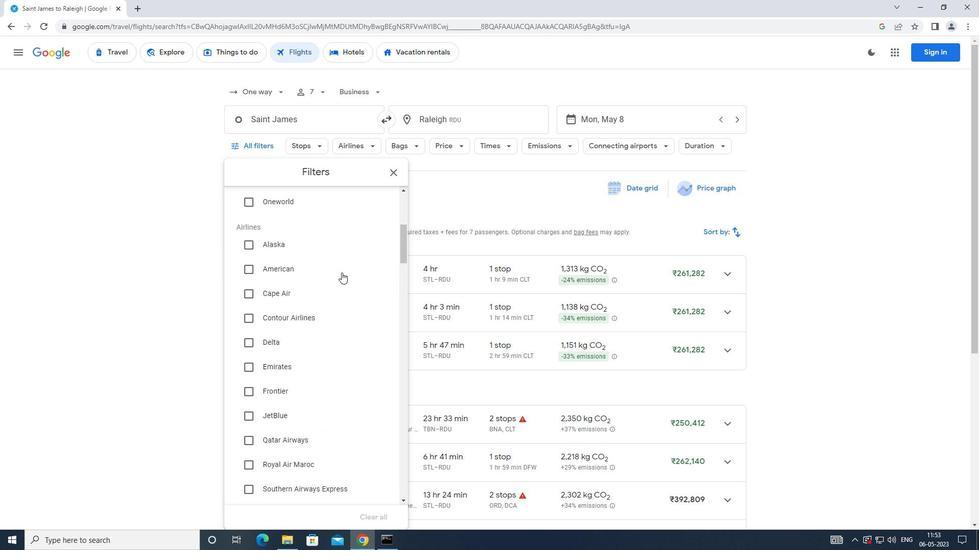 
Action: Mouse scrolled (343, 270) with delta (0, 0)
Screenshot: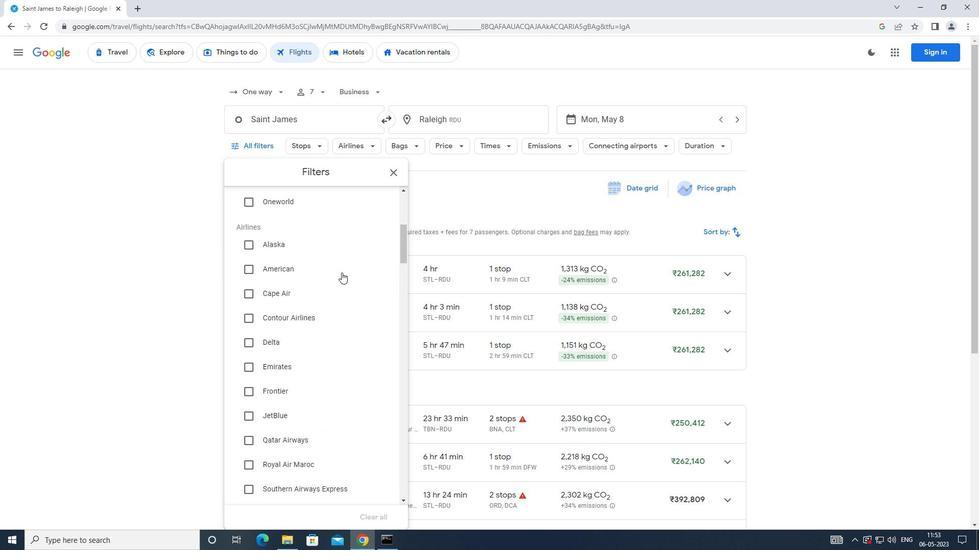 
Action: Mouse scrolled (343, 270) with delta (0, 0)
Screenshot: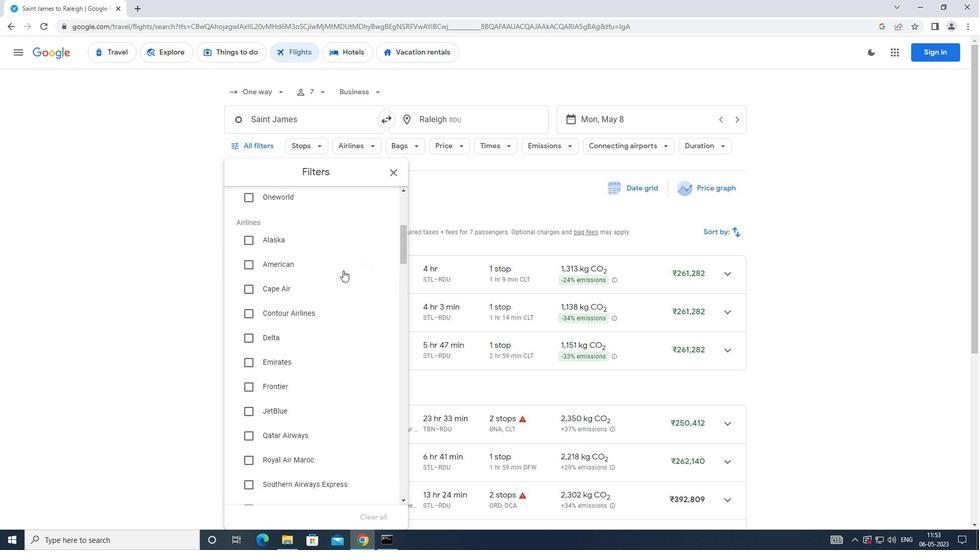 
Action: Mouse moved to (344, 269)
Screenshot: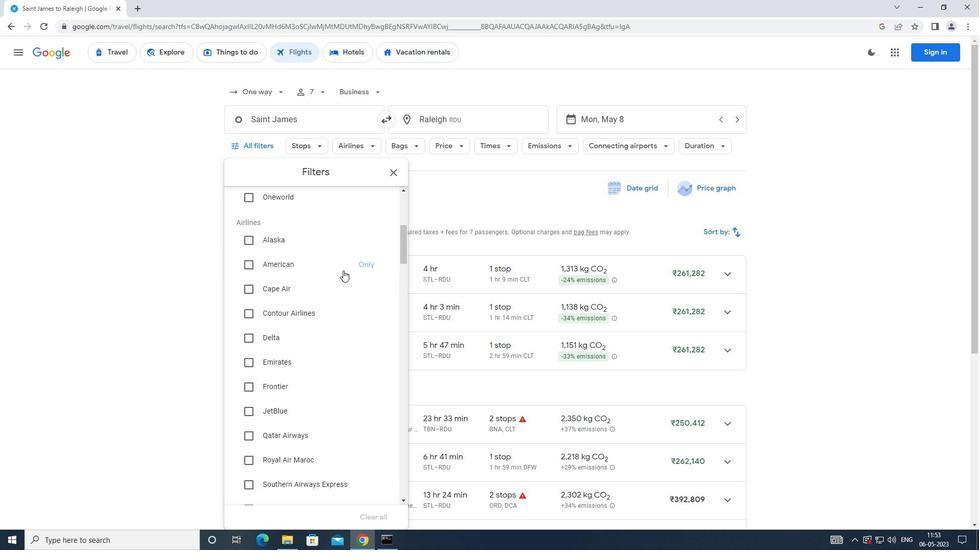 
Action: Mouse scrolled (344, 269) with delta (0, 0)
Screenshot: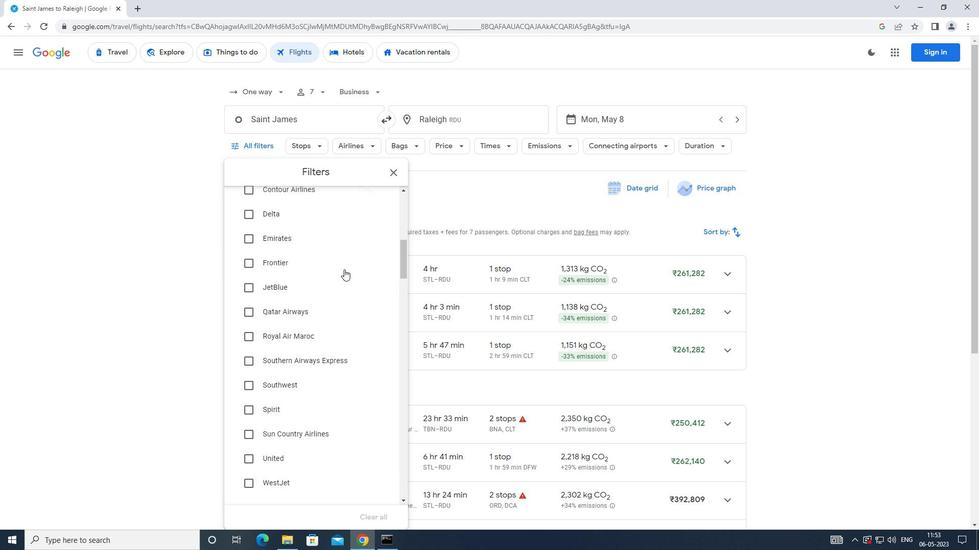 
Action: Mouse scrolled (344, 269) with delta (0, 0)
Screenshot: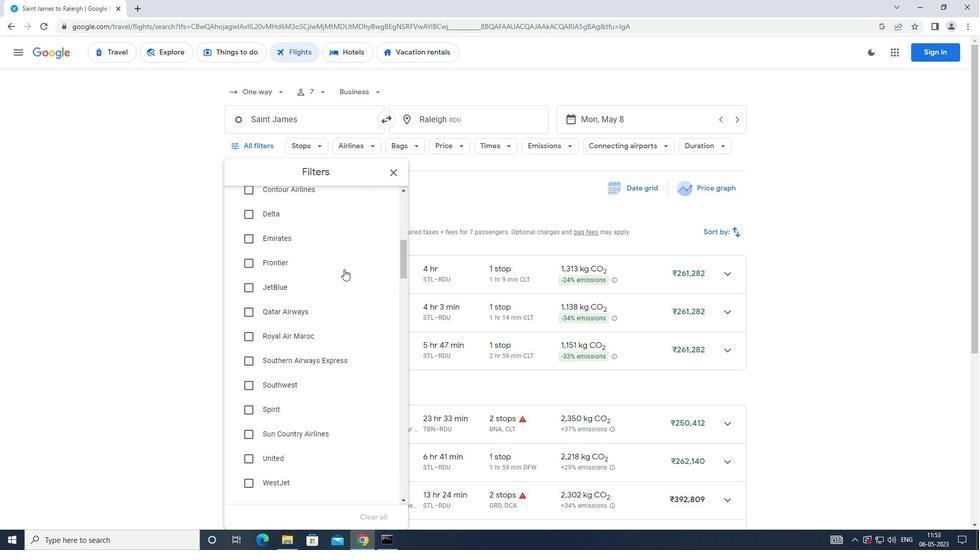 
Action: Mouse scrolled (344, 269) with delta (0, 0)
Screenshot: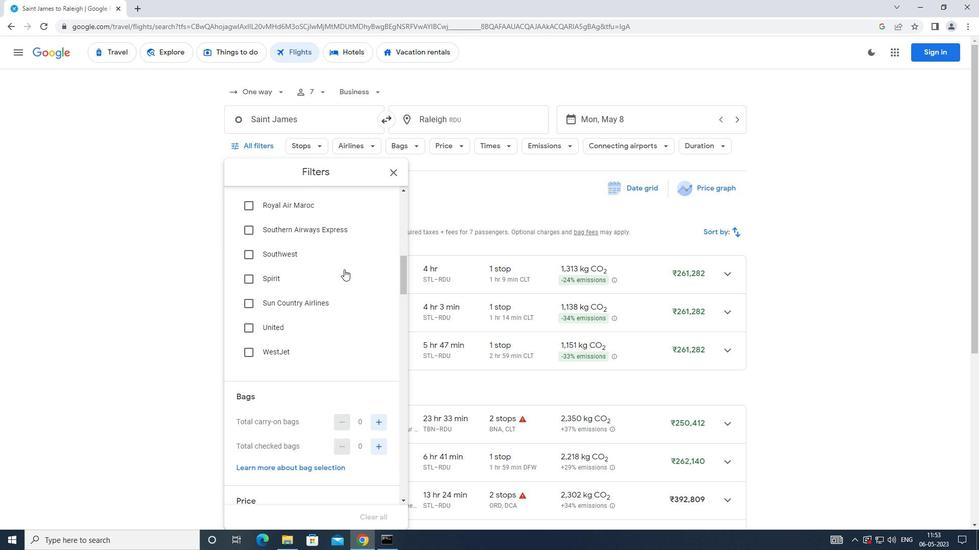 
Action: Mouse moved to (344, 269)
Screenshot: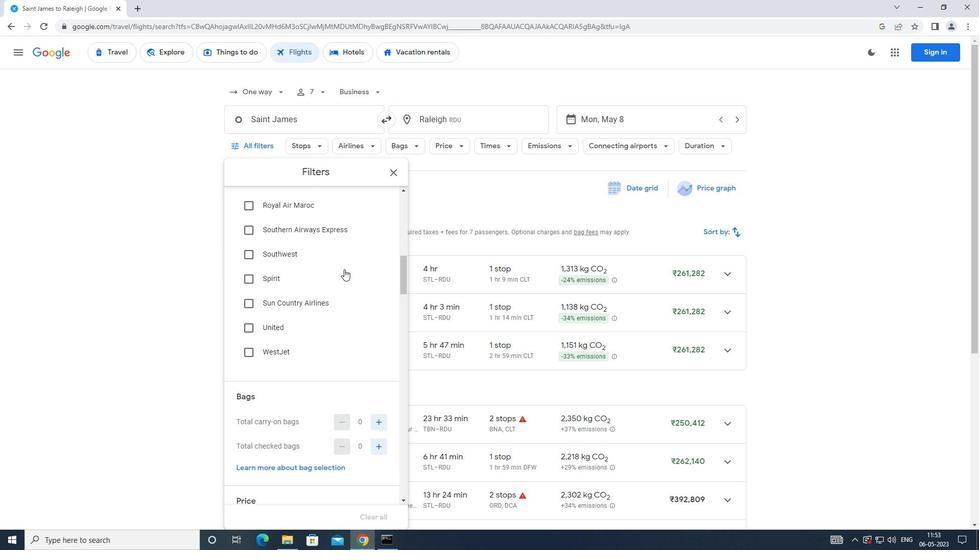 
Action: Mouse scrolled (344, 269) with delta (0, 0)
Screenshot: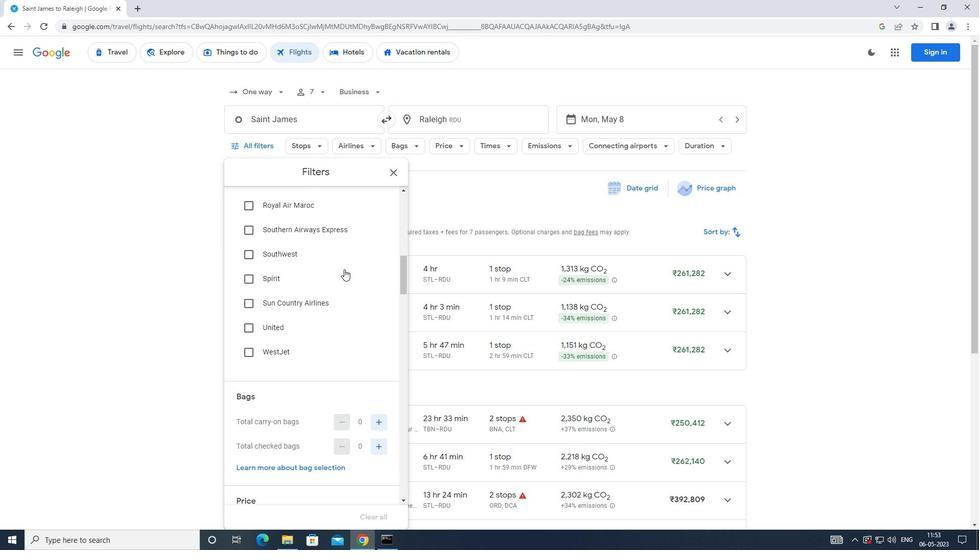 
Action: Mouse moved to (344, 271)
Screenshot: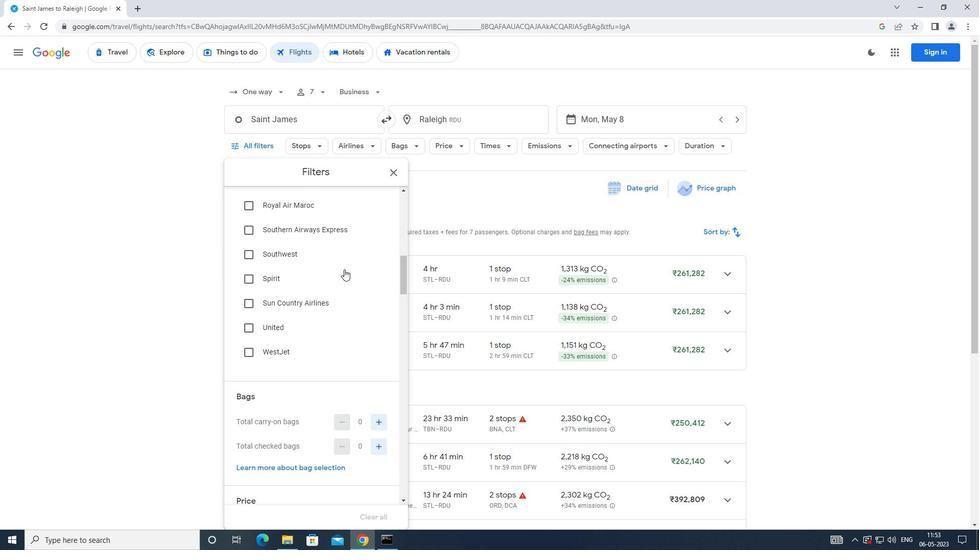 
Action: Mouse scrolled (344, 270) with delta (0, 0)
Screenshot: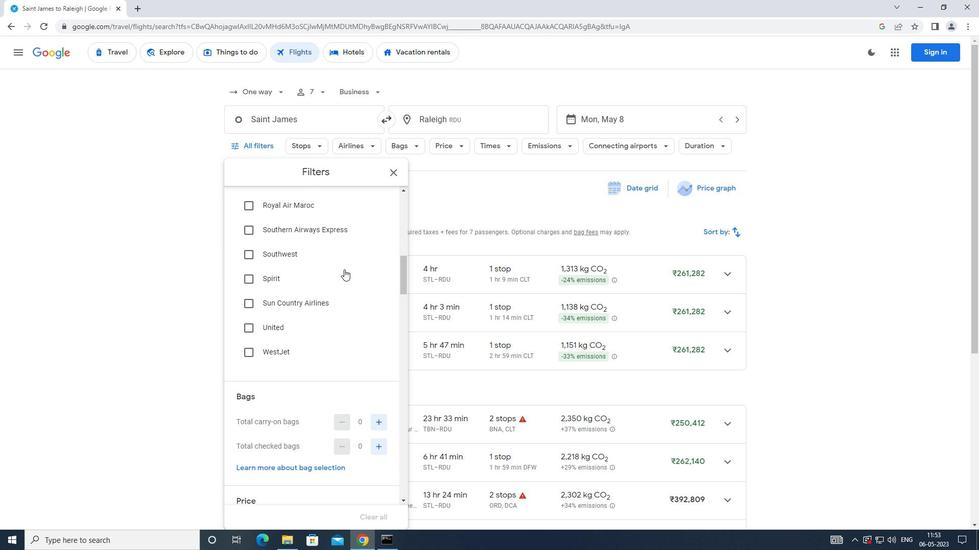 
Action: Mouse moved to (375, 294)
Screenshot: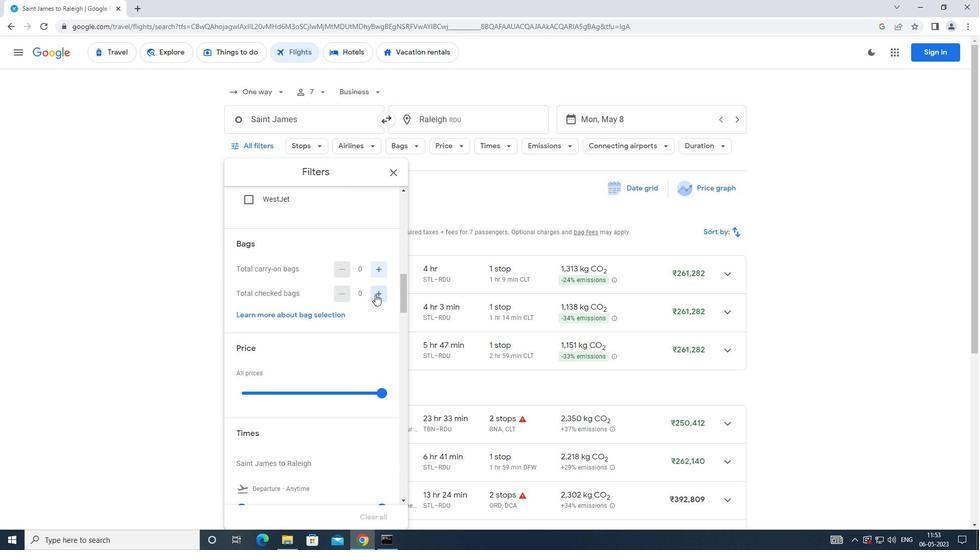 
Action: Mouse pressed left at (375, 294)
Screenshot: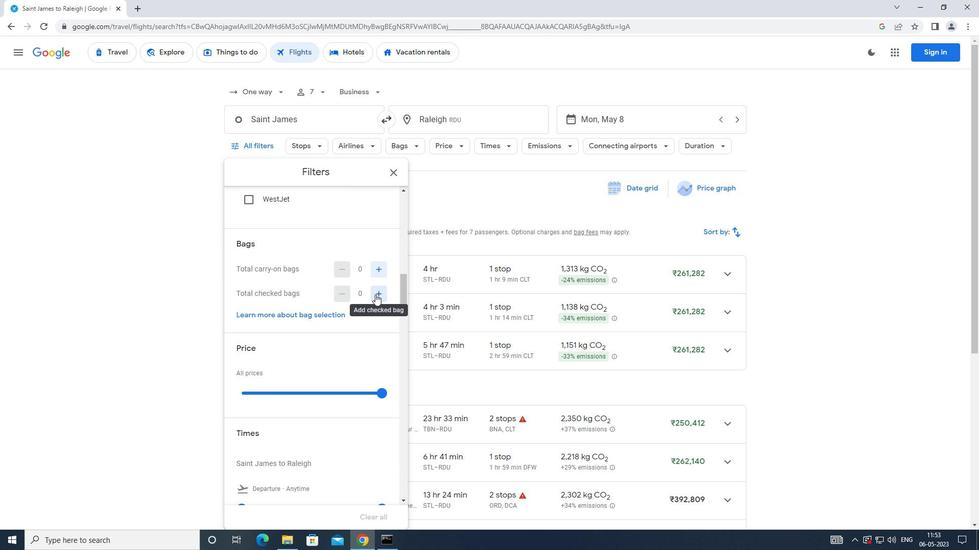
Action: Mouse pressed left at (375, 294)
Screenshot: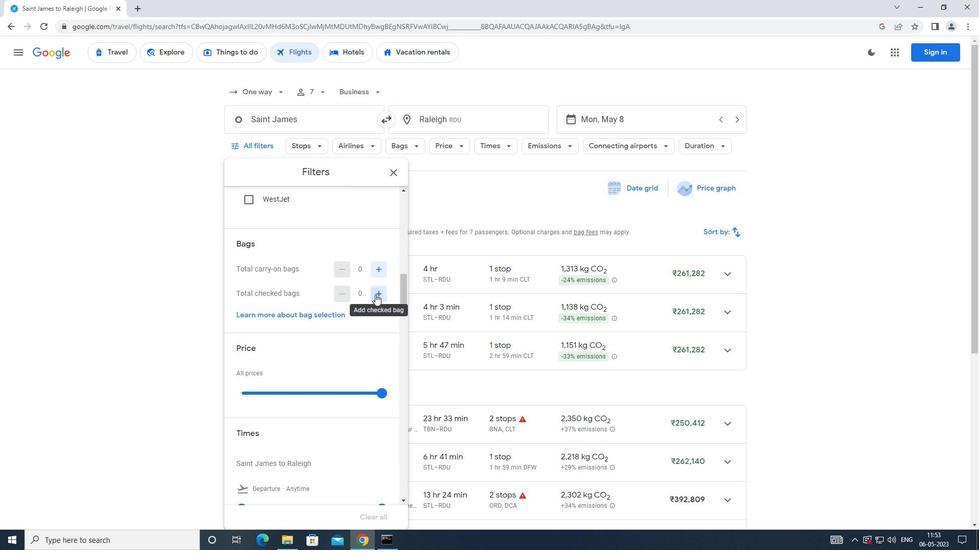 
Action: Mouse pressed left at (375, 294)
Screenshot: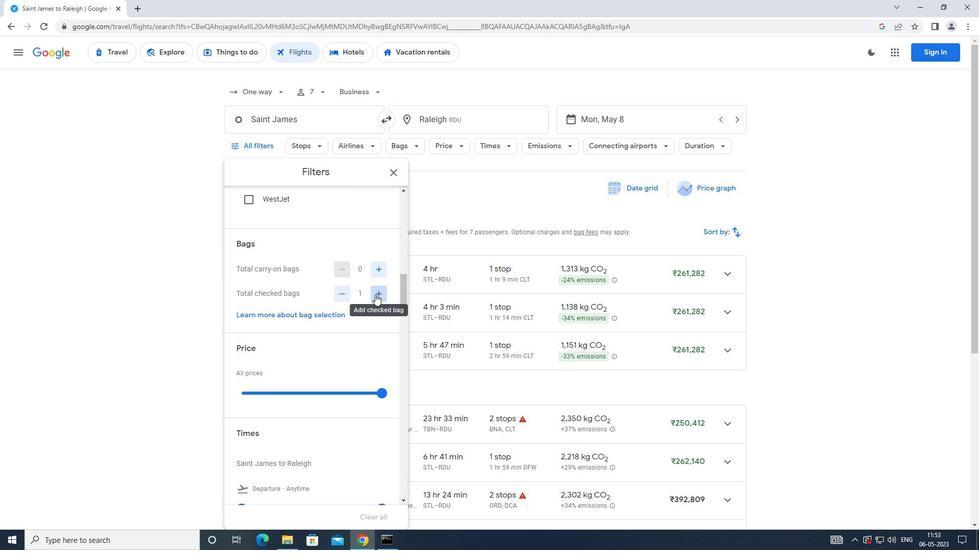 
Action: Mouse pressed left at (375, 294)
Screenshot: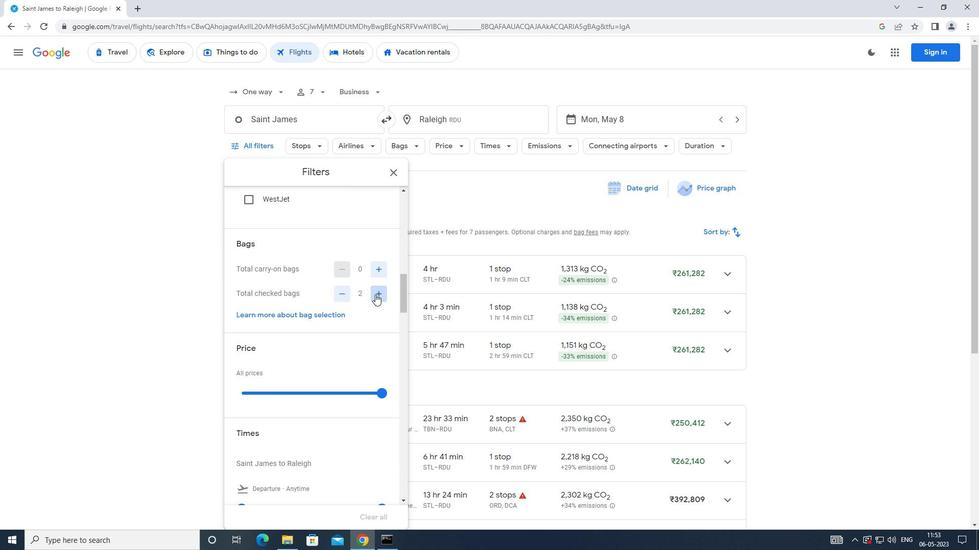 
Action: Mouse moved to (376, 294)
Screenshot: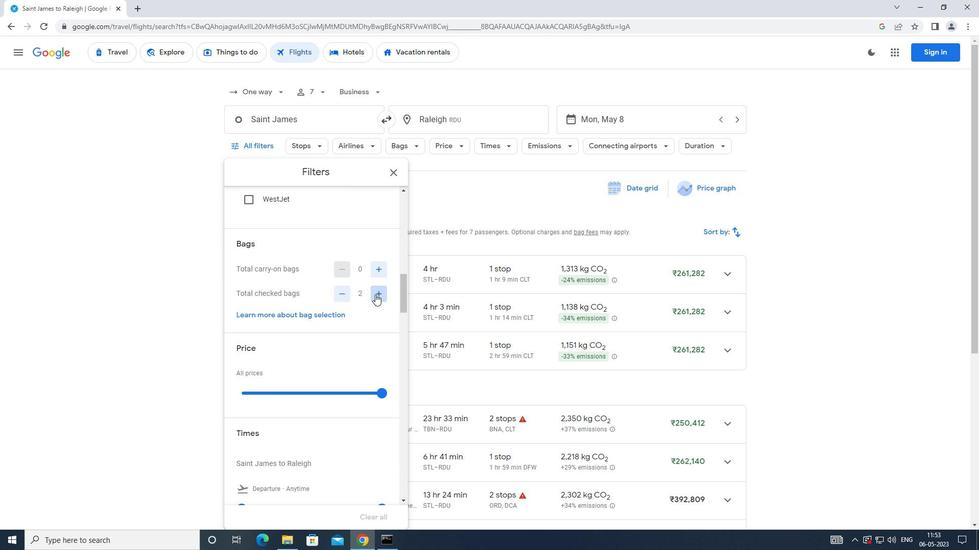 
Action: Mouse pressed left at (376, 294)
Screenshot: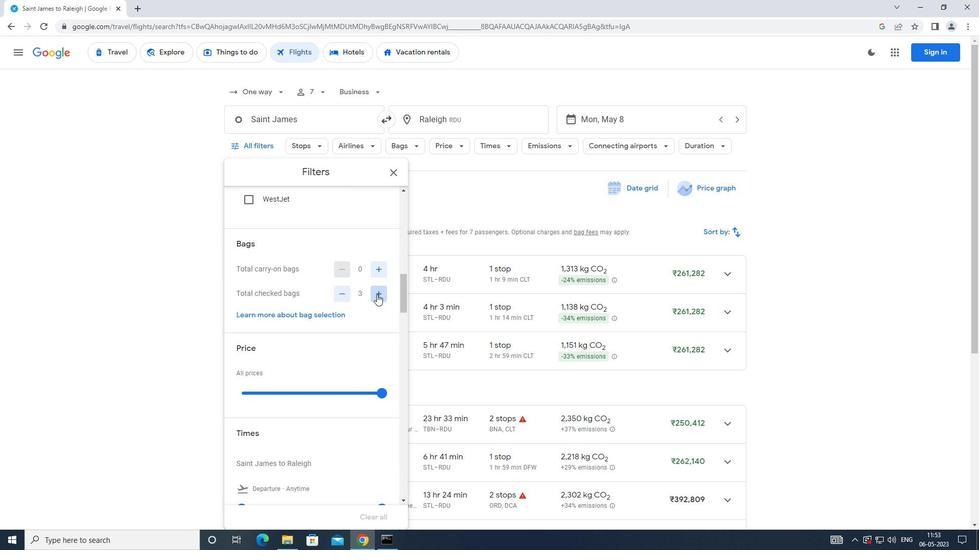
Action: Mouse pressed left at (376, 294)
Screenshot: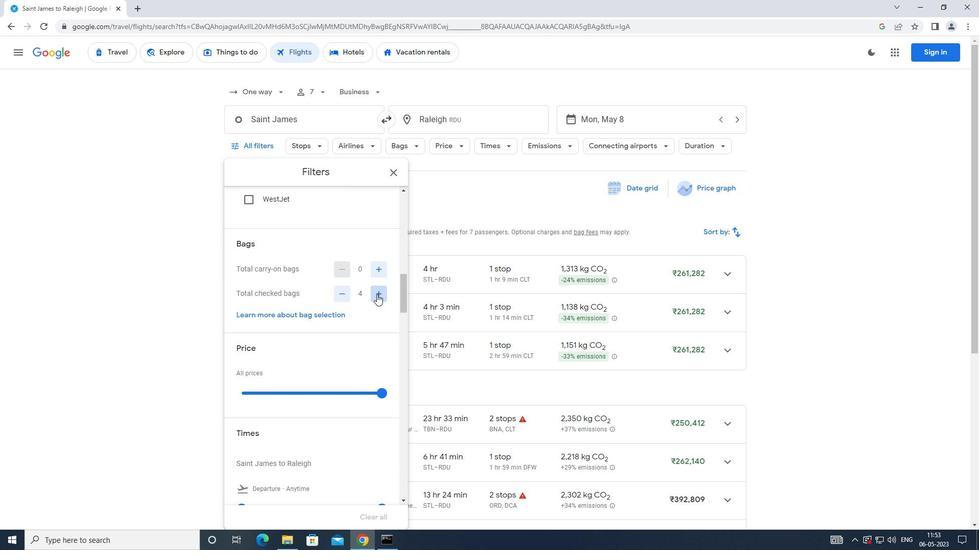 
Action: Mouse pressed left at (376, 294)
Screenshot: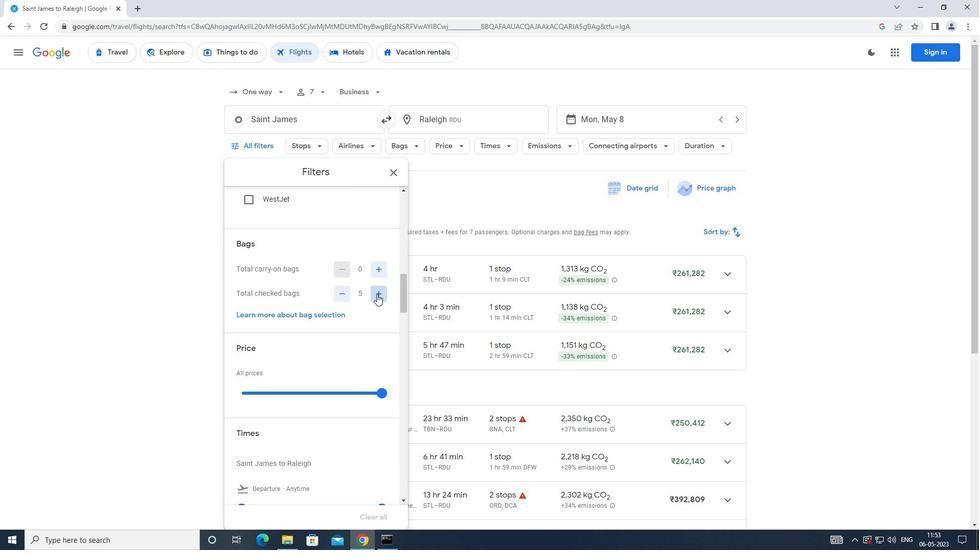 
Action: Mouse pressed left at (376, 294)
Screenshot: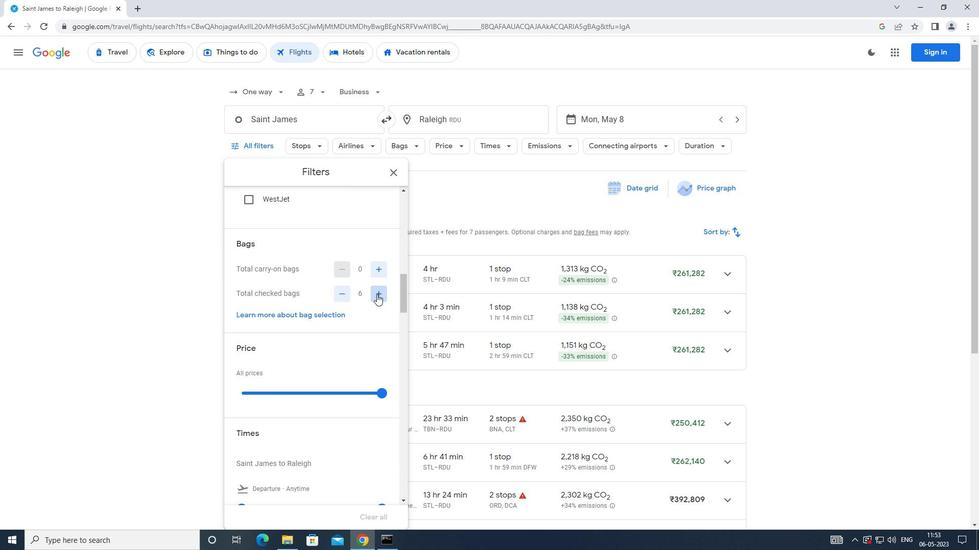 
Action: Mouse moved to (341, 277)
Screenshot: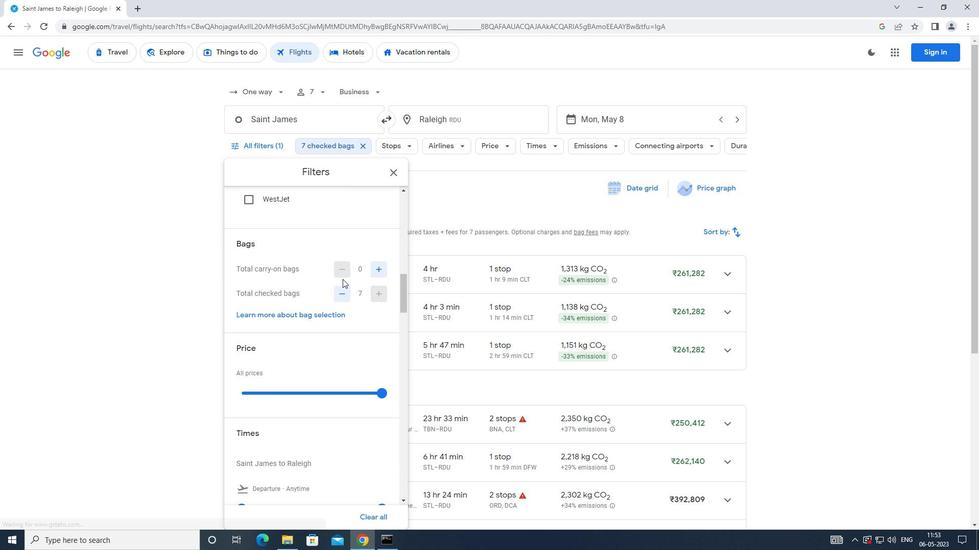 
Action: Mouse scrolled (341, 277) with delta (0, 0)
Screenshot: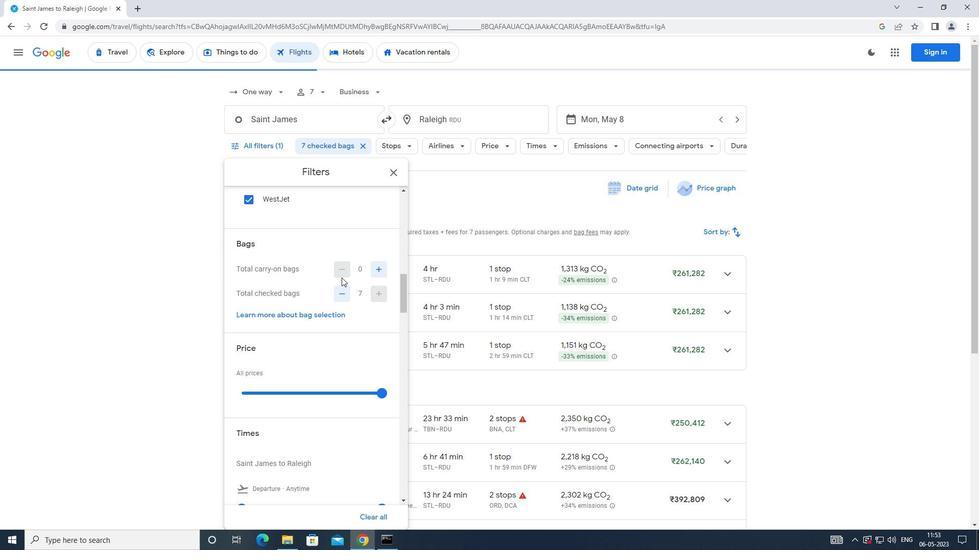 
Action: Mouse scrolled (341, 277) with delta (0, 0)
Screenshot: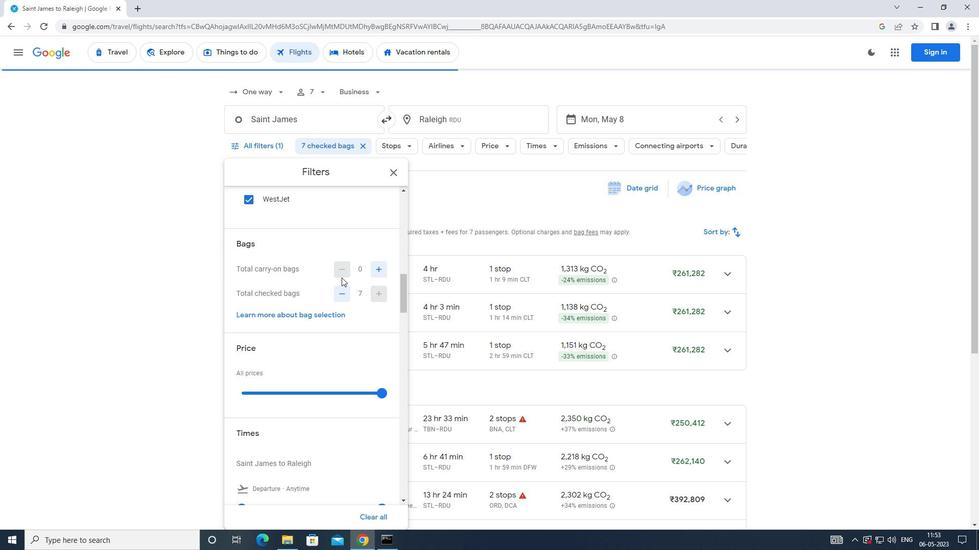 
Action: Mouse scrolled (341, 277) with delta (0, 0)
Screenshot: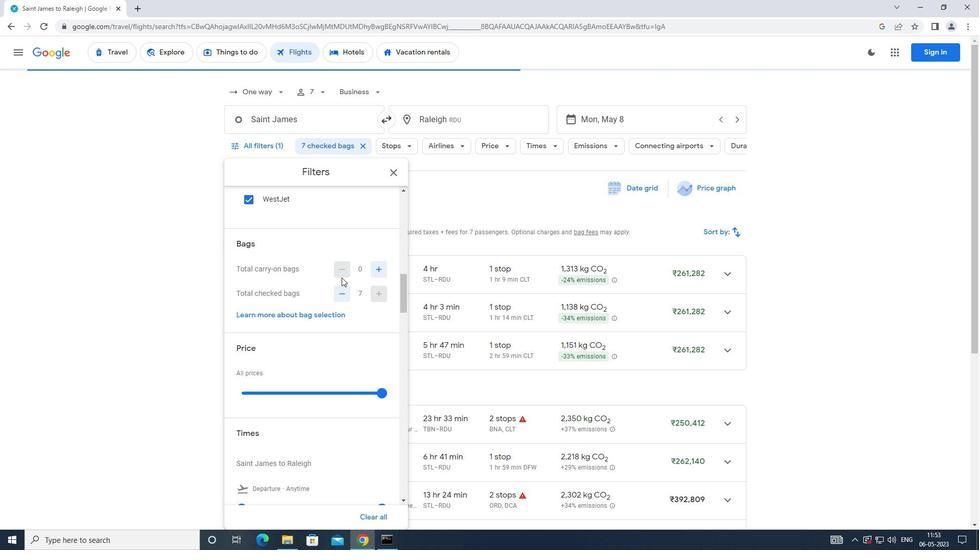 
Action: Mouse moved to (378, 357)
Screenshot: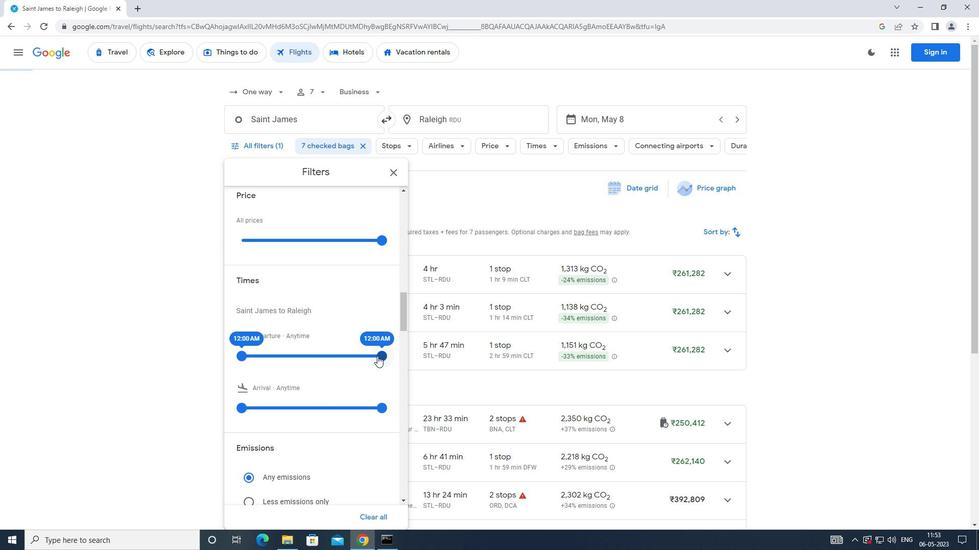 
Action: Mouse pressed left at (378, 357)
Screenshot: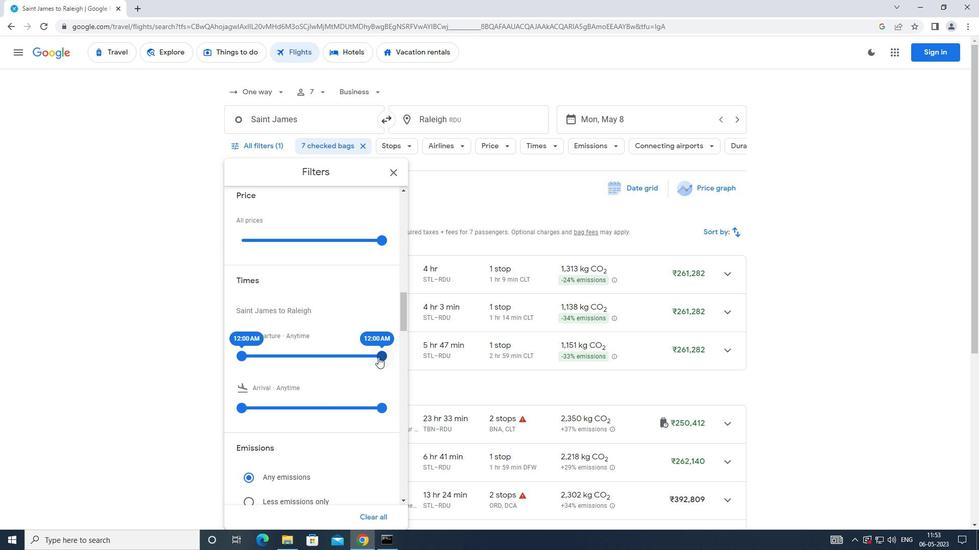 
Action: Mouse moved to (383, 243)
Screenshot: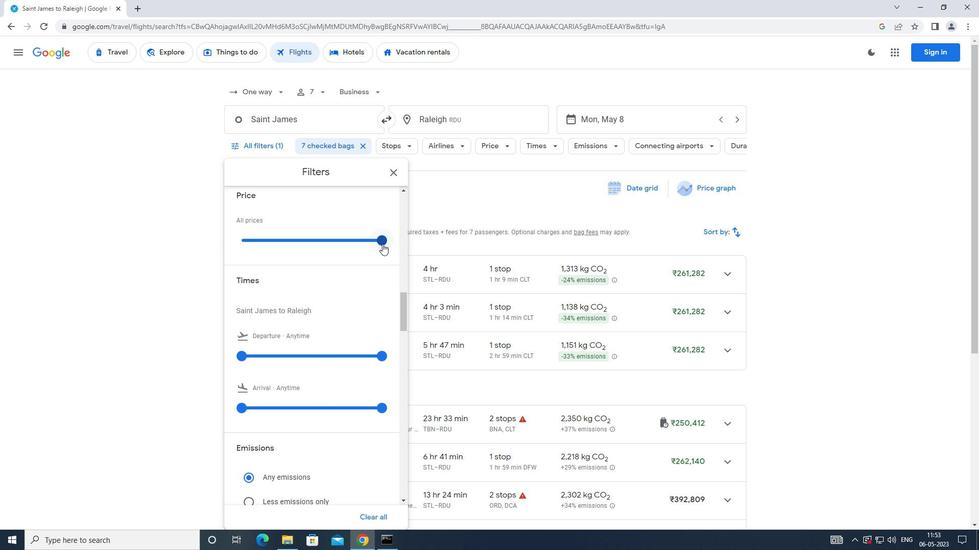 
Action: Mouse pressed left at (383, 243)
Screenshot: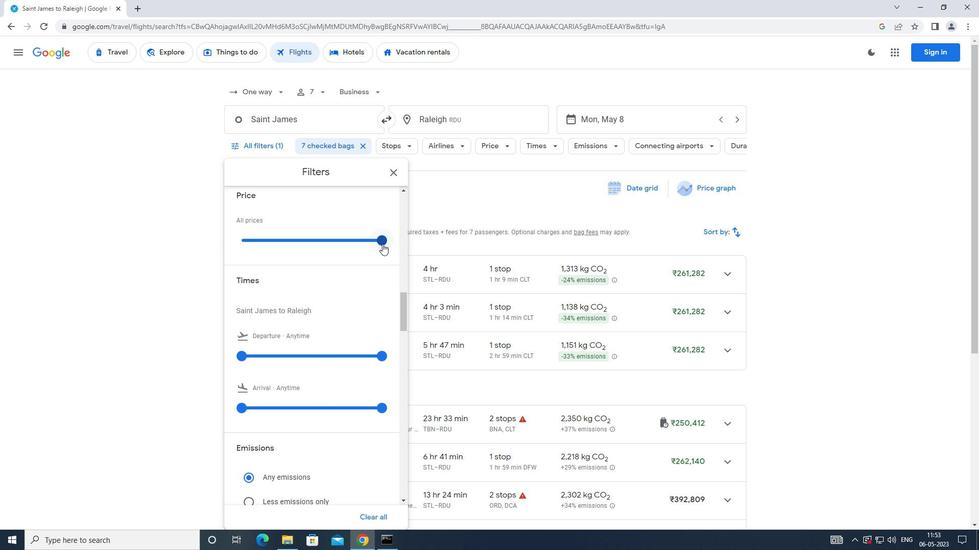 
Action: Mouse moved to (241, 352)
Screenshot: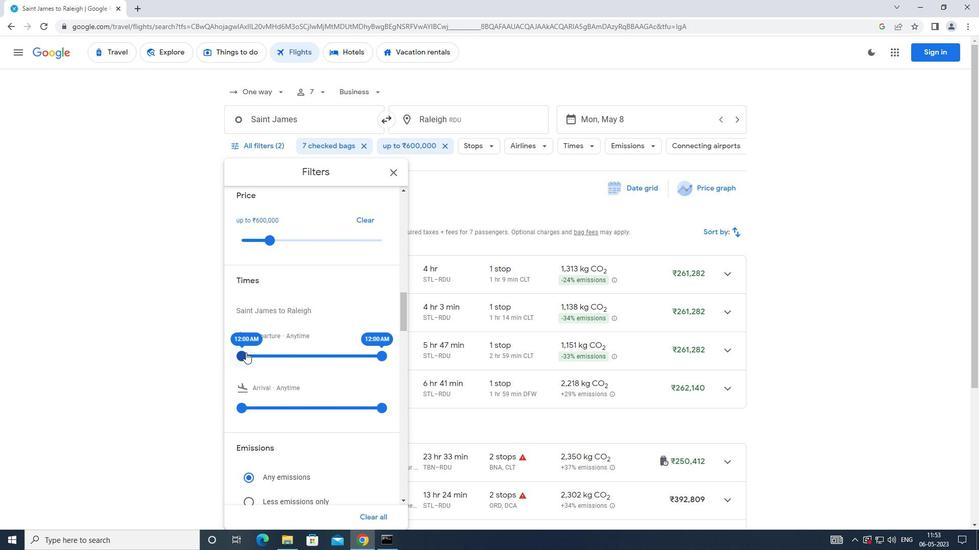 
Action: Mouse pressed left at (241, 352)
Screenshot: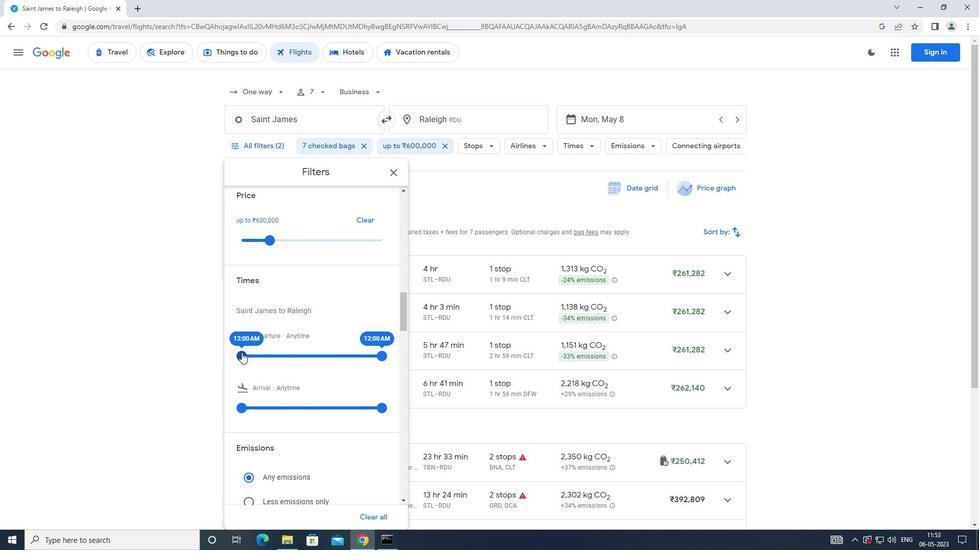 
Action: Mouse moved to (383, 356)
Screenshot: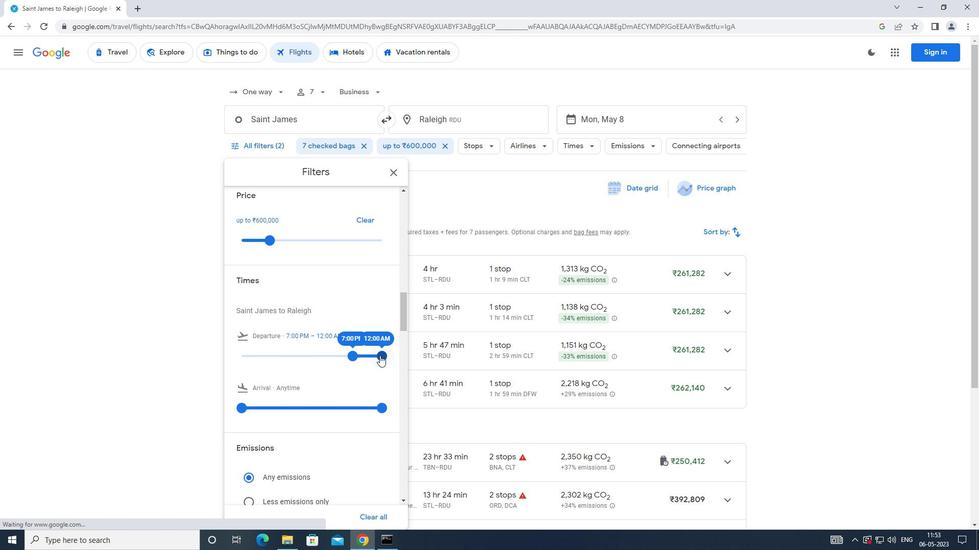 
Action: Mouse pressed left at (383, 356)
Screenshot: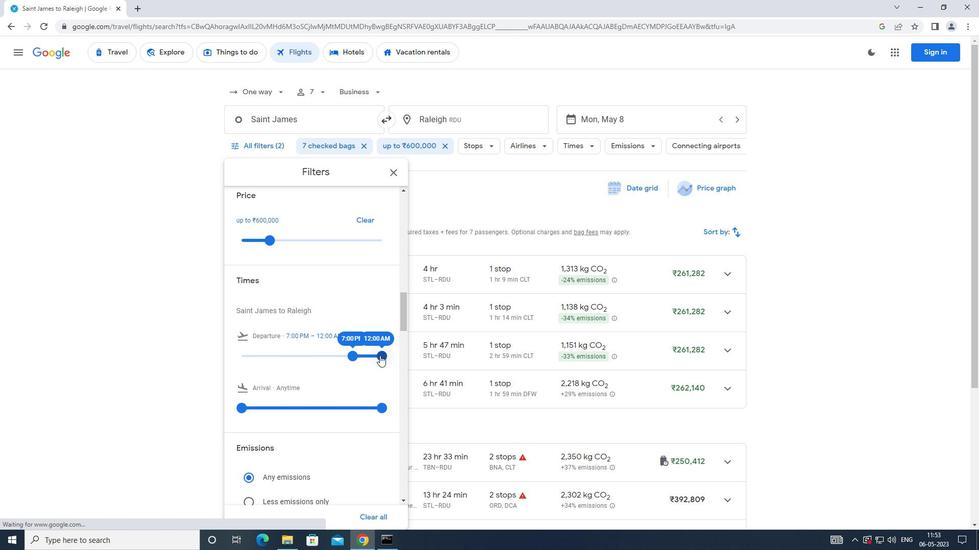 
Action: Mouse moved to (314, 360)
Screenshot: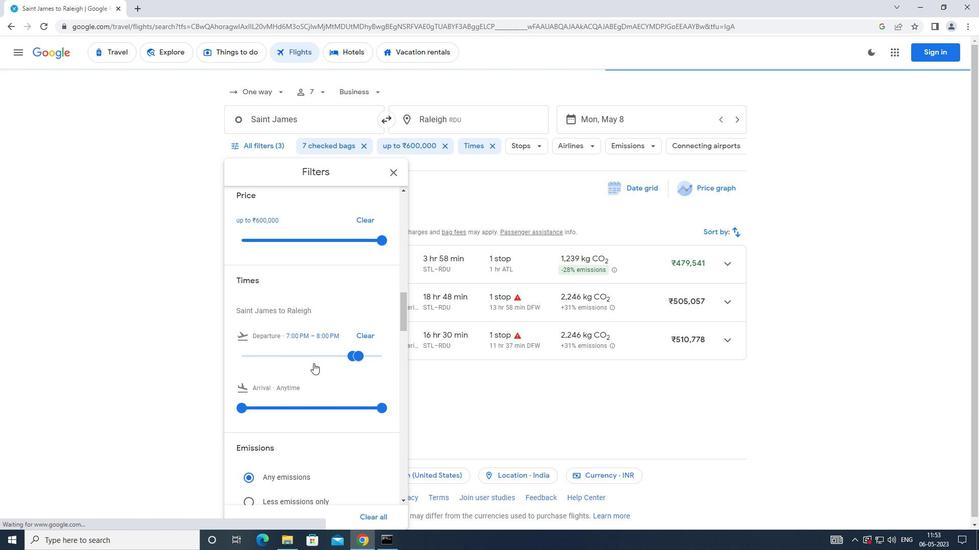 
